 Task: Add a signature Anthony Hernandez containing With appreciation, Anthony Hernandez to email address softage.1@softage.net and add a label Tax documents
Action: Mouse moved to (327, 521)
Screenshot: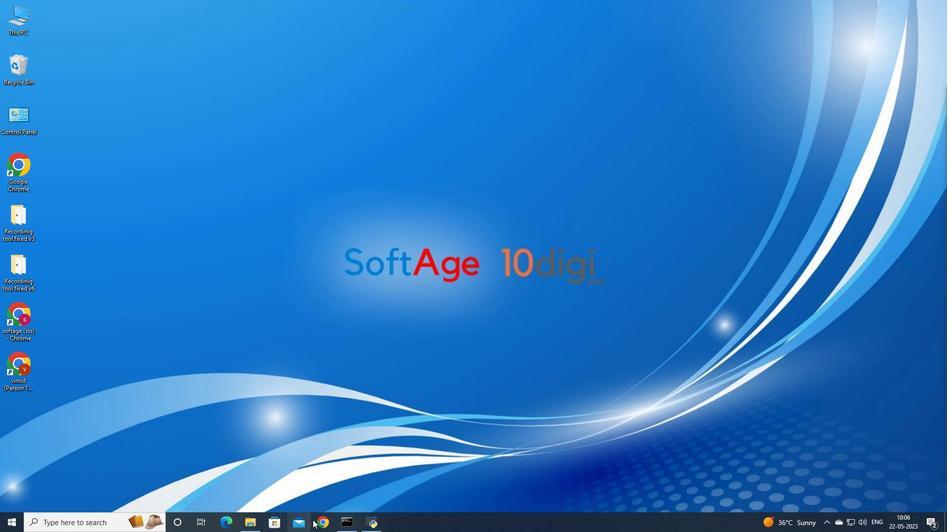 
Action: Mouse pressed left at (327, 521)
Screenshot: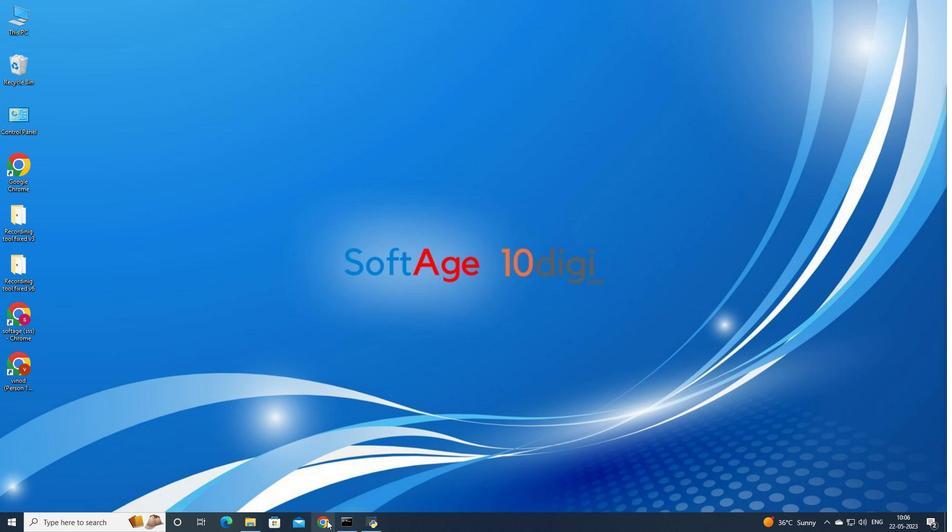 
Action: Mouse moved to (460, 290)
Screenshot: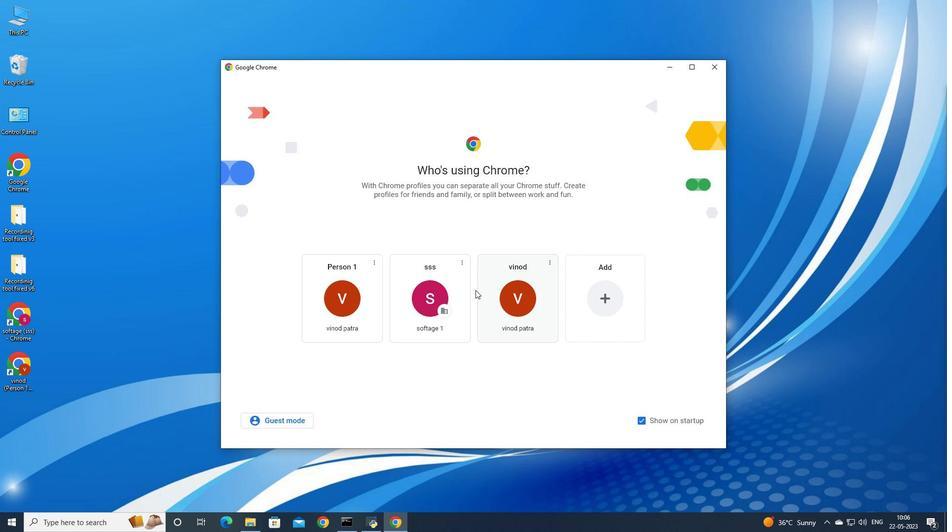 
Action: Mouse pressed left at (460, 290)
Screenshot: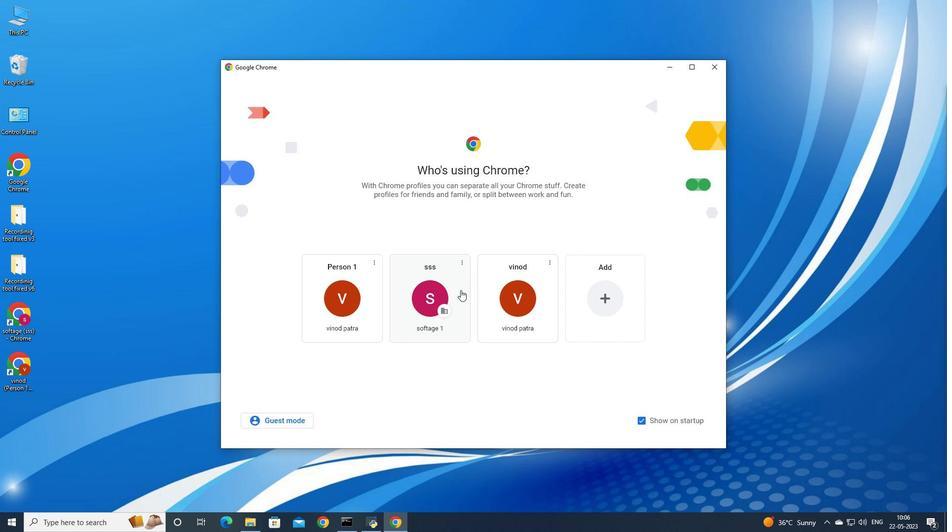 
Action: Mouse moved to (855, 50)
Screenshot: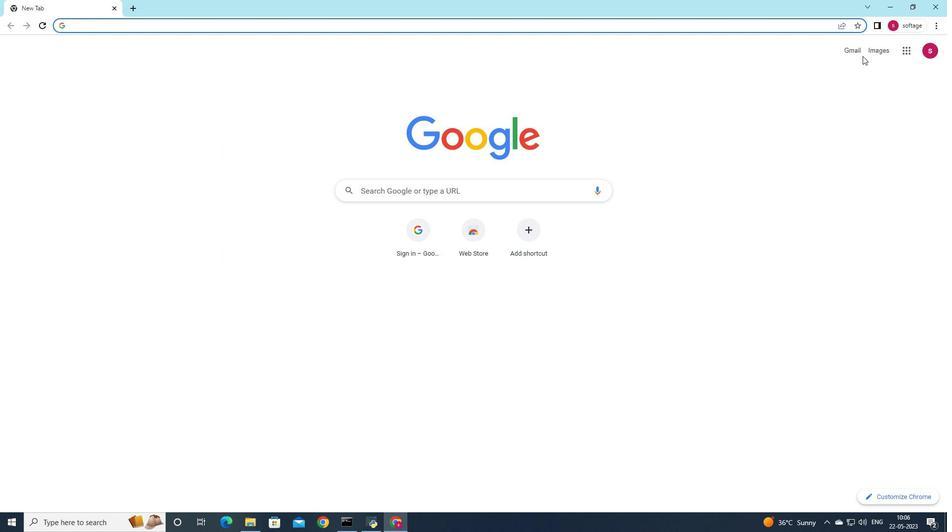 
Action: Mouse pressed left at (855, 50)
Screenshot: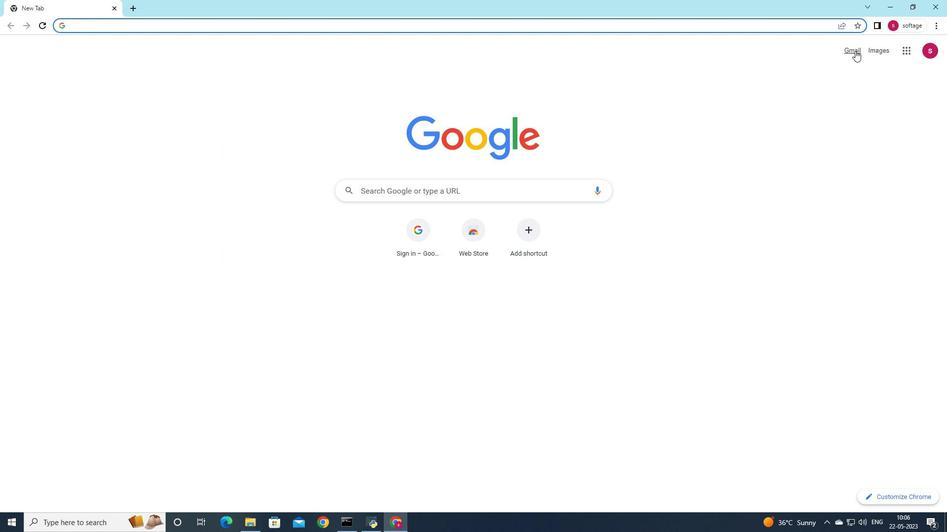 
Action: Mouse moved to (832, 68)
Screenshot: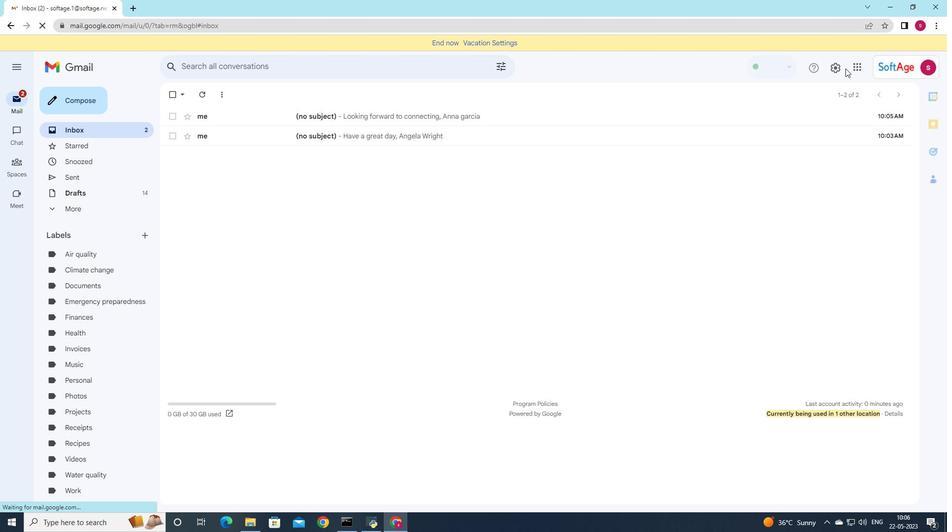 
Action: Mouse pressed left at (832, 68)
Screenshot: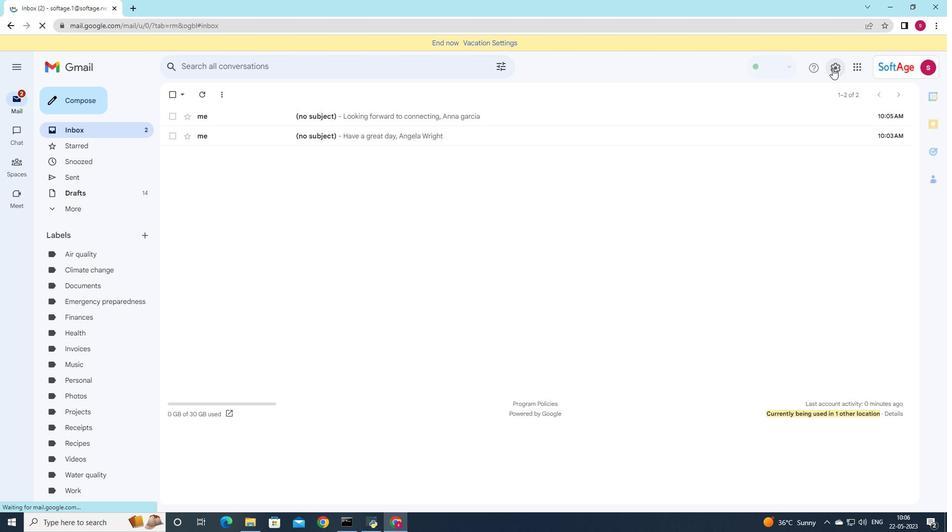 
Action: Mouse moved to (832, 70)
Screenshot: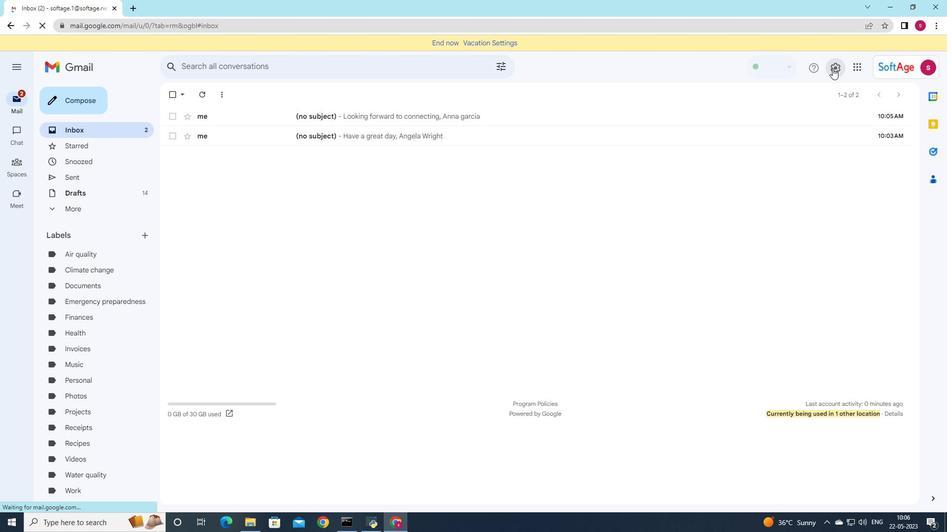 
Action: Mouse pressed left at (832, 70)
Screenshot: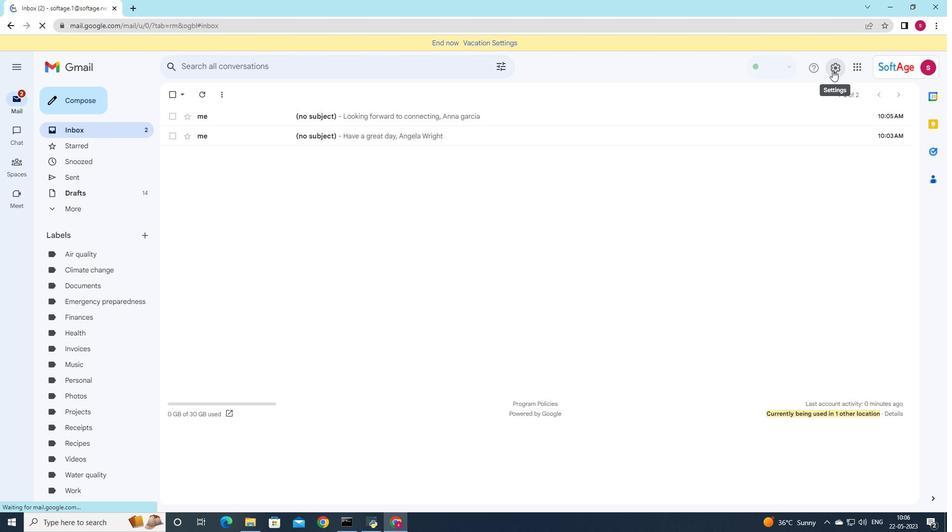 
Action: Mouse moved to (835, 74)
Screenshot: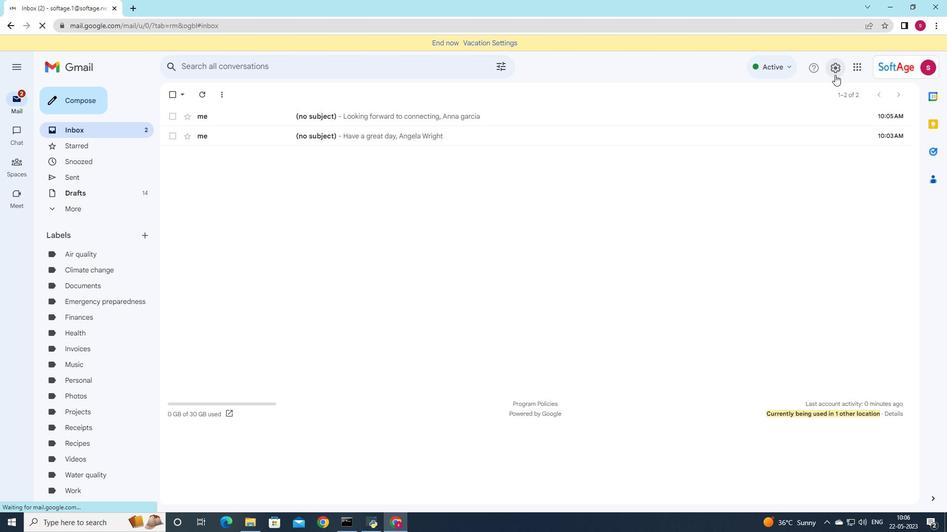 
Action: Mouse pressed left at (835, 74)
Screenshot: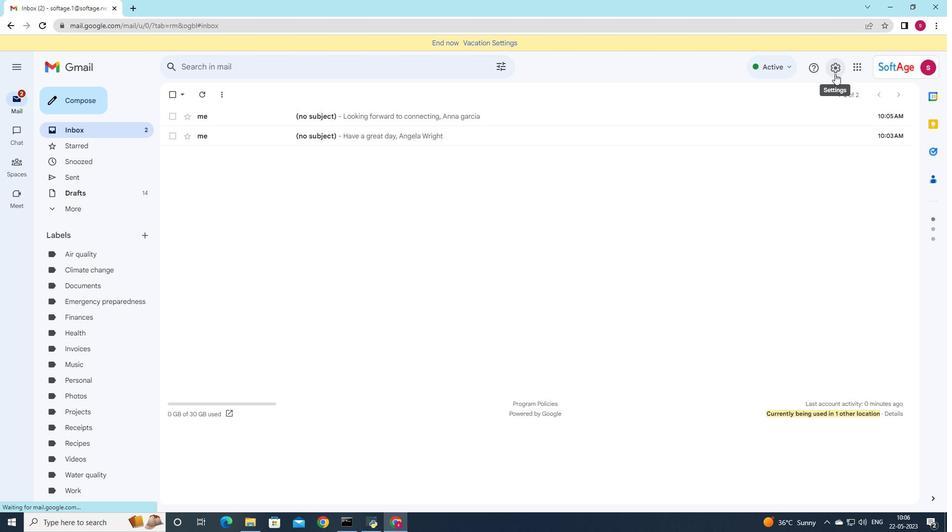 
Action: Mouse moved to (842, 114)
Screenshot: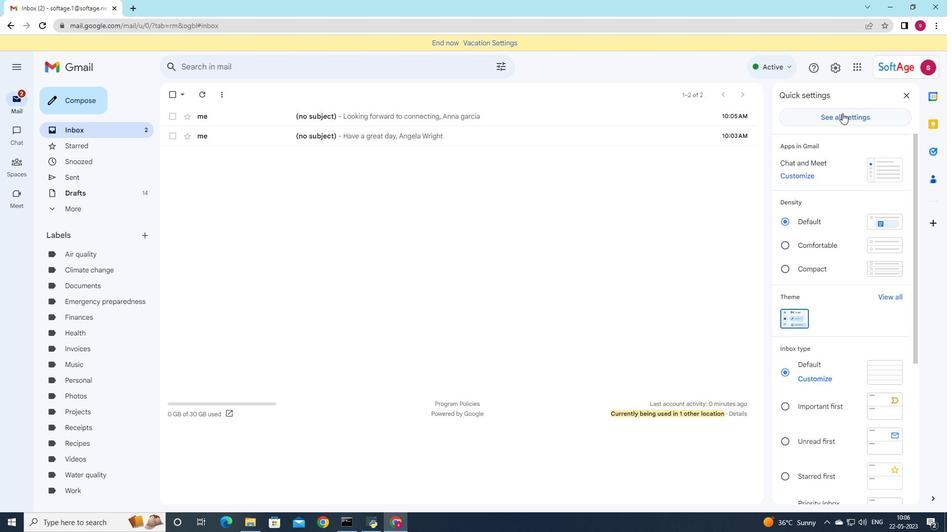 
Action: Mouse pressed left at (842, 114)
Screenshot: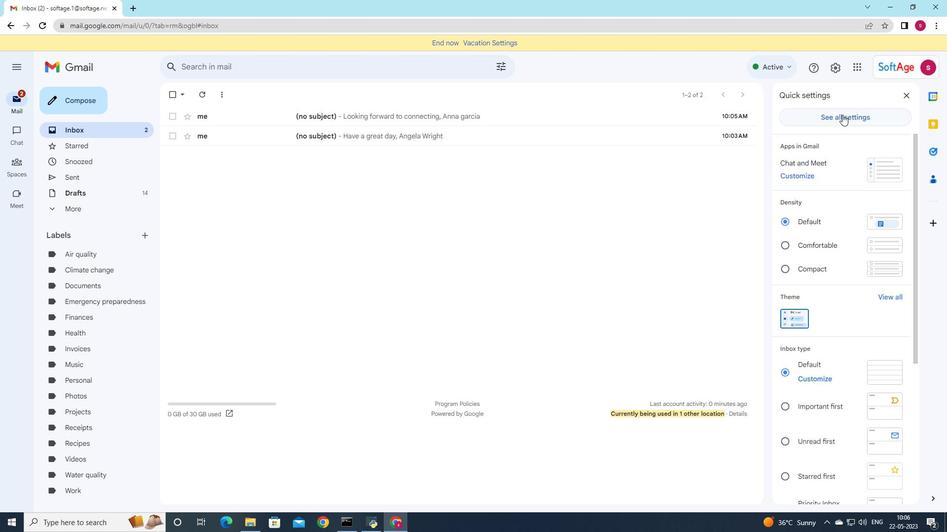 
Action: Mouse pressed left at (842, 114)
Screenshot: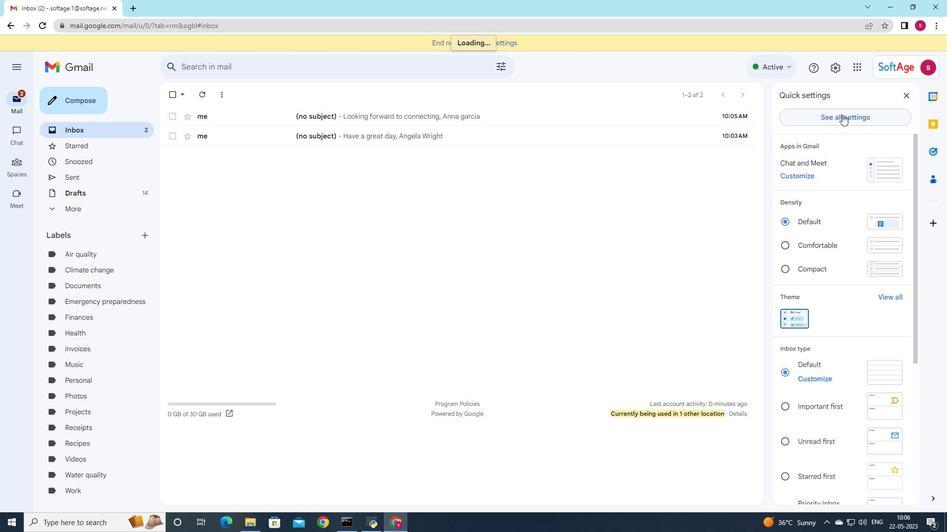 
Action: Mouse moved to (664, 293)
Screenshot: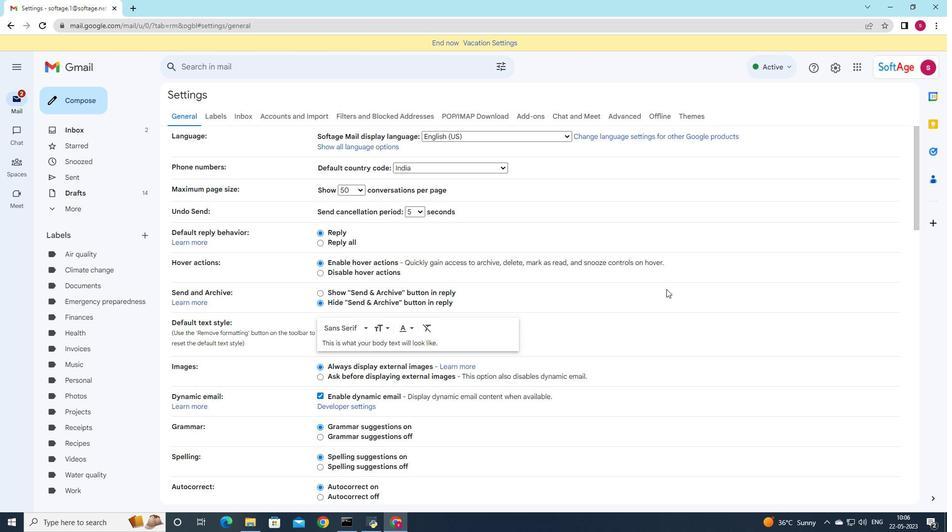 
Action: Mouse scrolled (664, 292) with delta (0, 0)
Screenshot: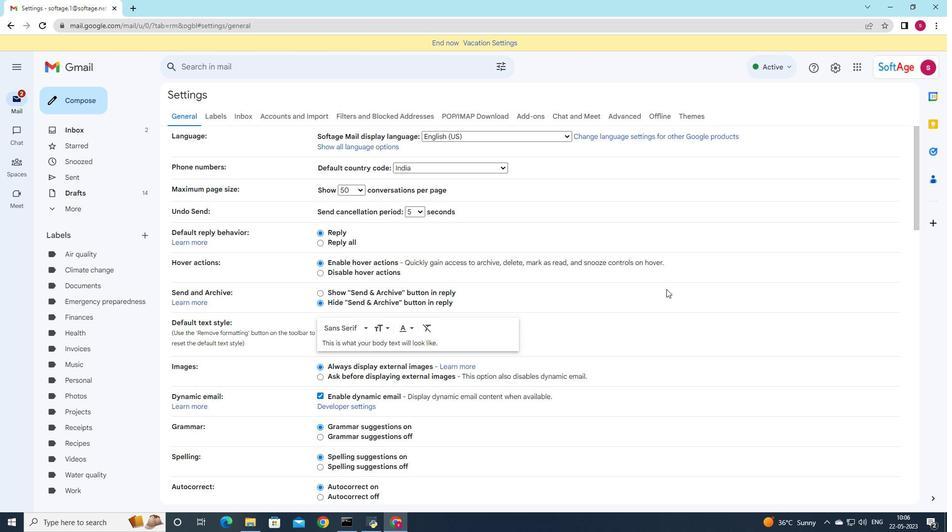 
Action: Mouse moved to (664, 293)
Screenshot: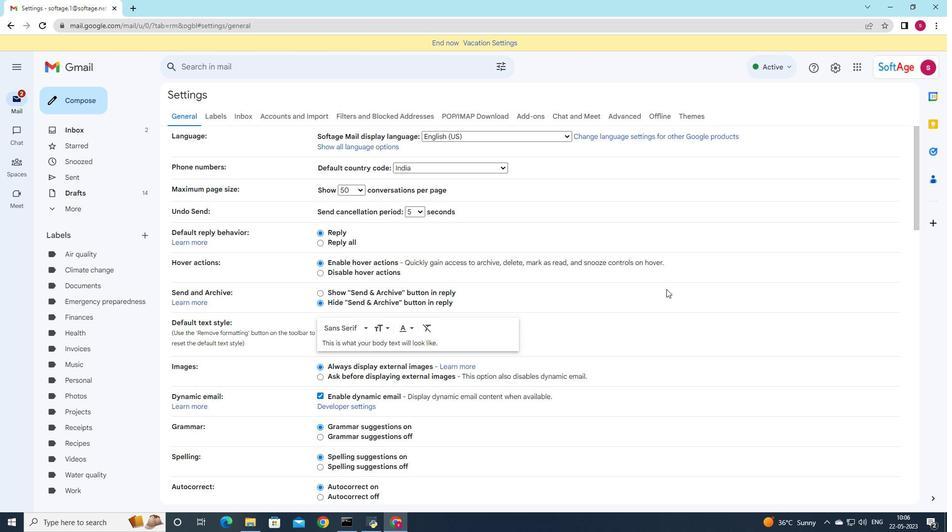 
Action: Mouse scrolled (664, 292) with delta (0, 0)
Screenshot: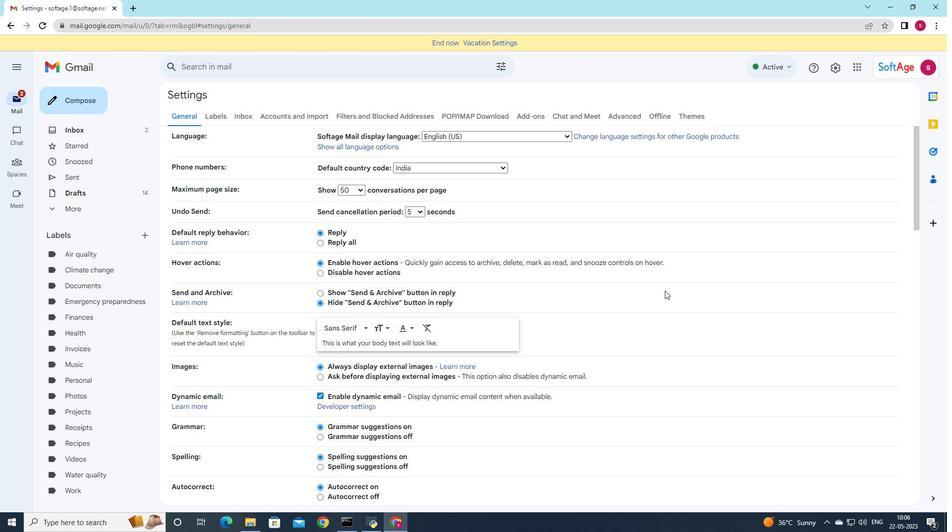 
Action: Mouse scrolled (664, 292) with delta (0, 0)
Screenshot: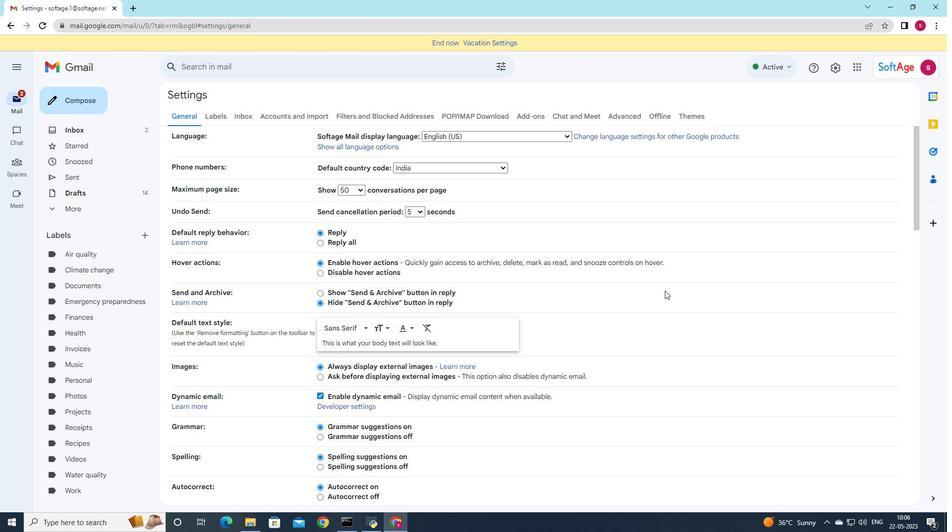 
Action: Mouse scrolled (664, 292) with delta (0, 0)
Screenshot: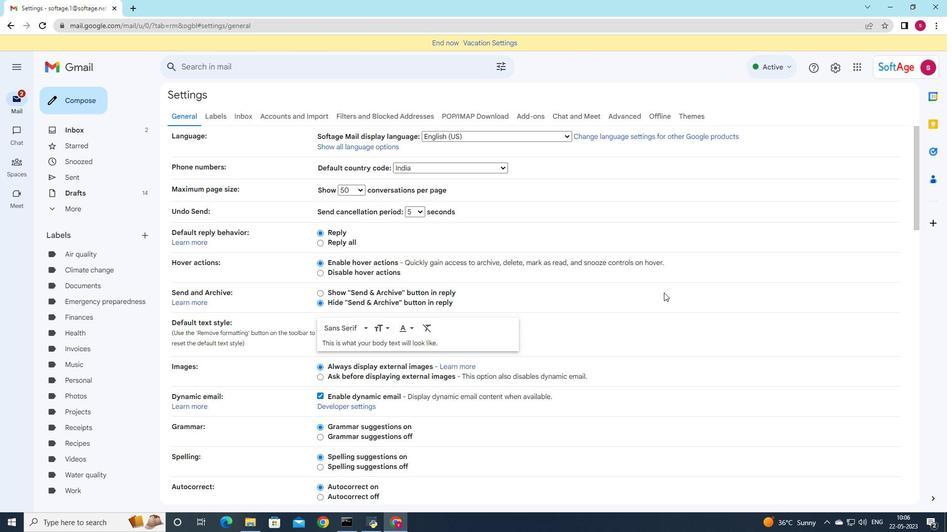 
Action: Mouse pressed middle at (664, 293)
Screenshot: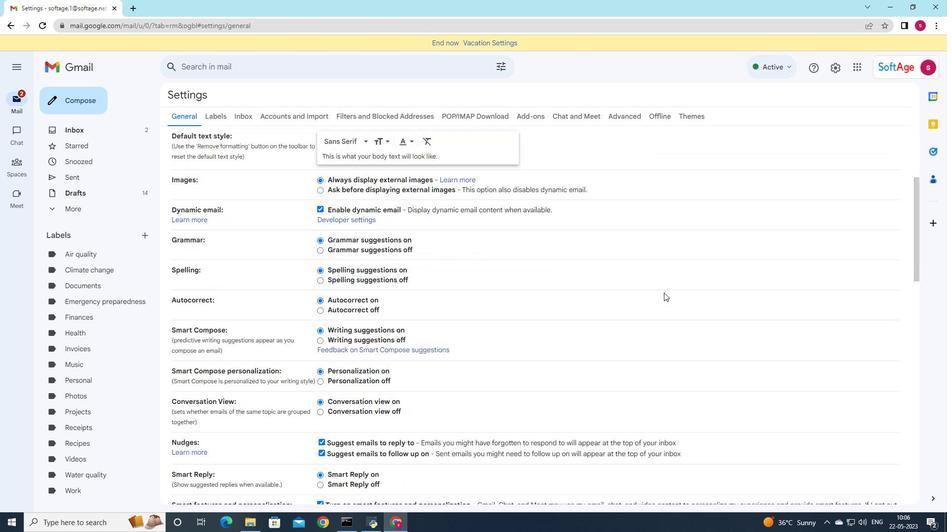 
Action: Mouse scrolled (664, 292) with delta (0, 0)
Screenshot: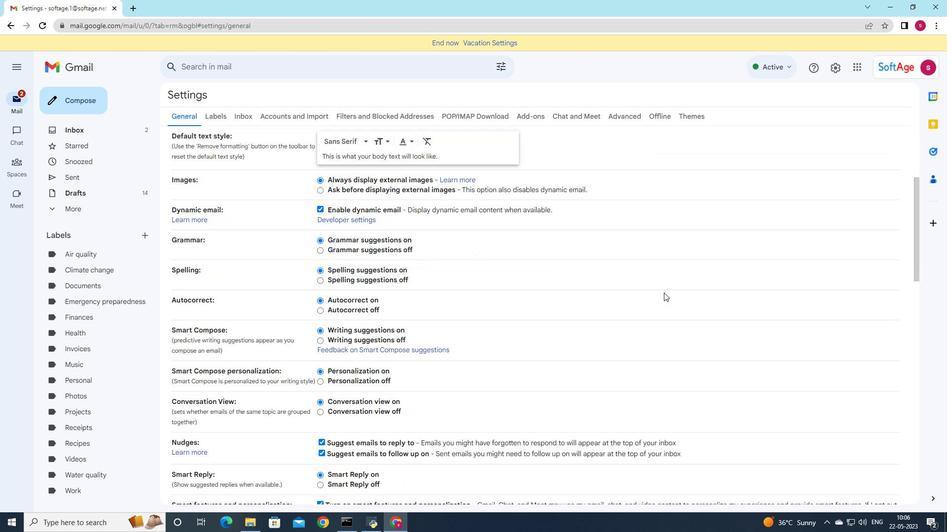 
Action: Mouse moved to (659, 297)
Screenshot: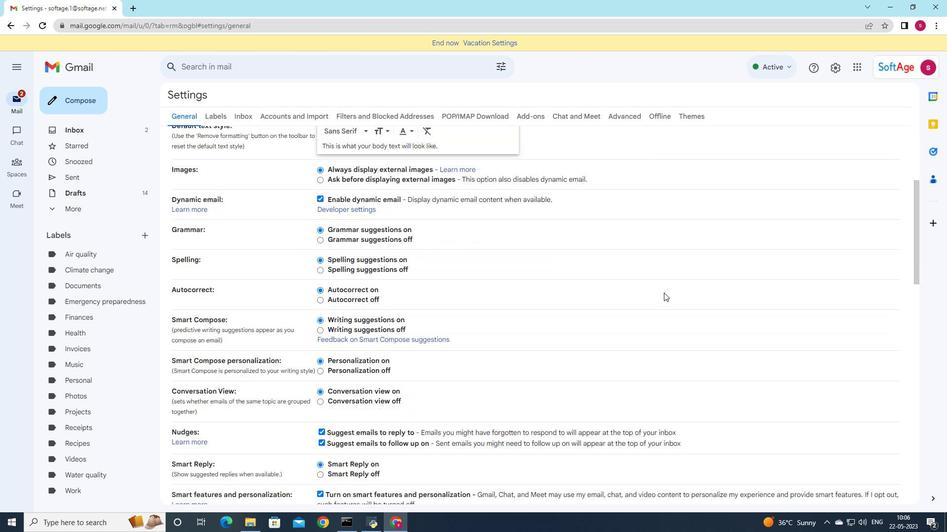 
Action: Mouse scrolled (659, 296) with delta (0, 0)
Screenshot: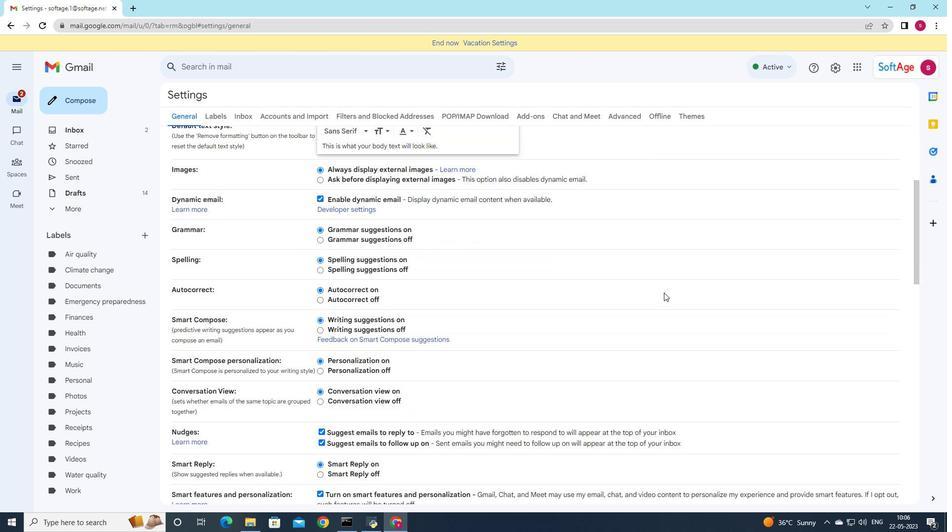 
Action: Mouse moved to (639, 315)
Screenshot: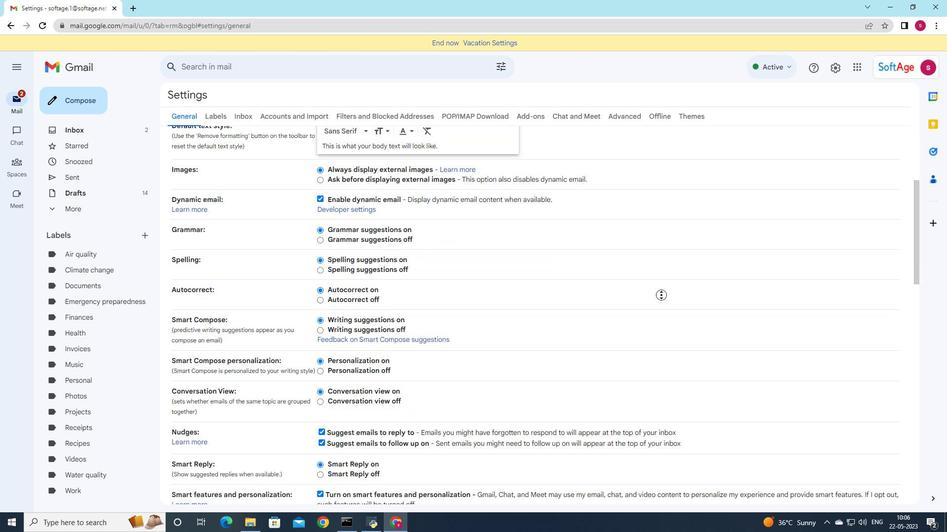 
Action: Mouse scrolled (656, 299) with delta (0, 0)
Screenshot: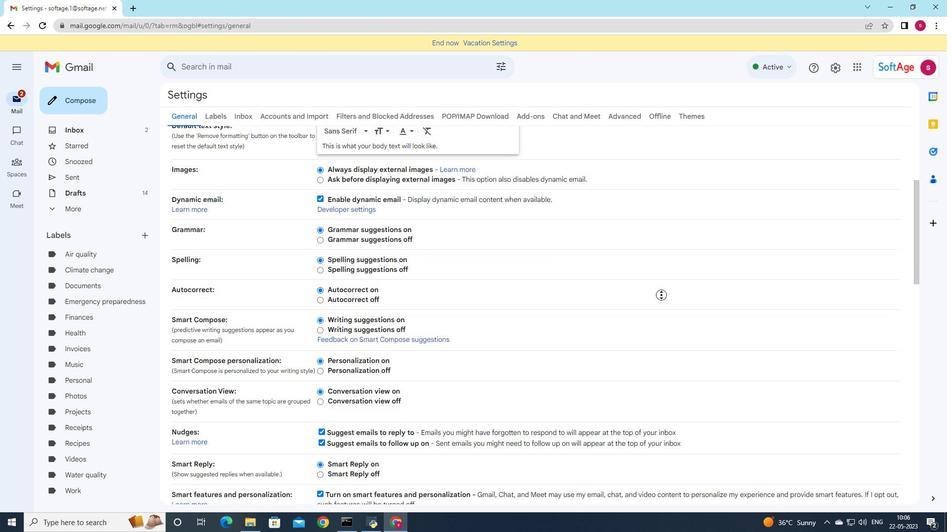 
Action: Mouse moved to (637, 316)
Screenshot: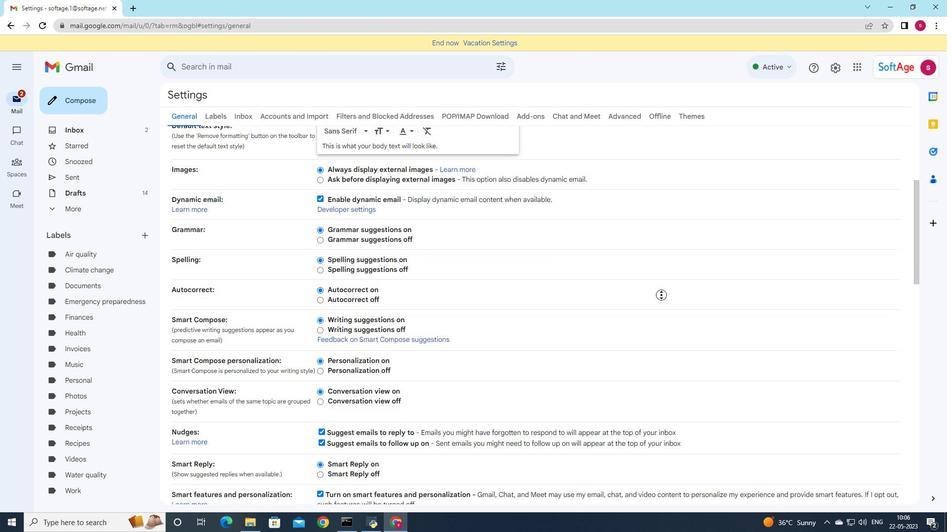 
Action: Mouse scrolled (644, 312) with delta (0, 0)
Screenshot: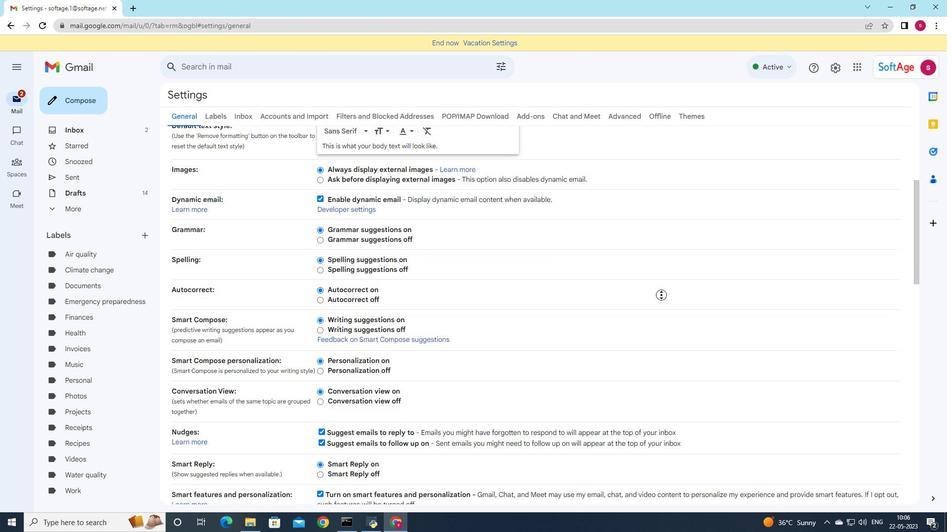 
Action: Mouse moved to (386, 236)
Screenshot: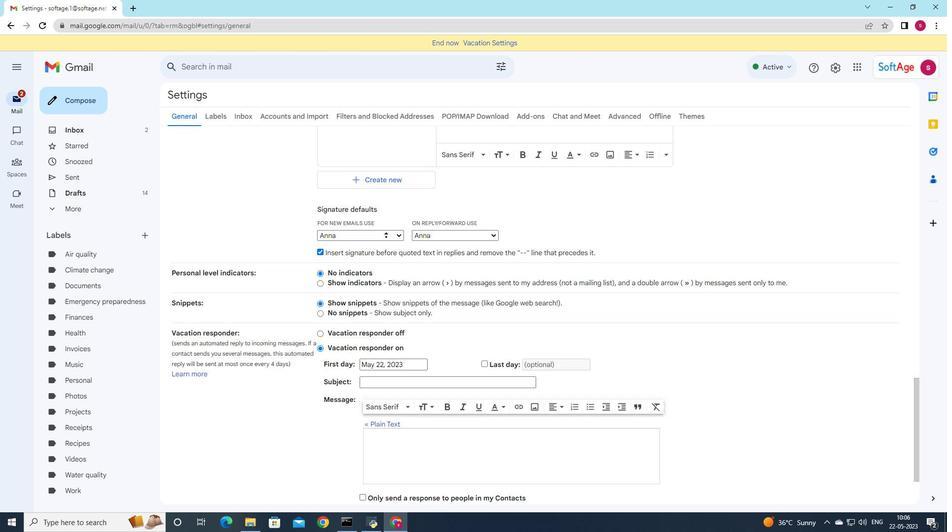 
Action: Mouse scrolled (386, 236) with delta (0, 0)
Screenshot: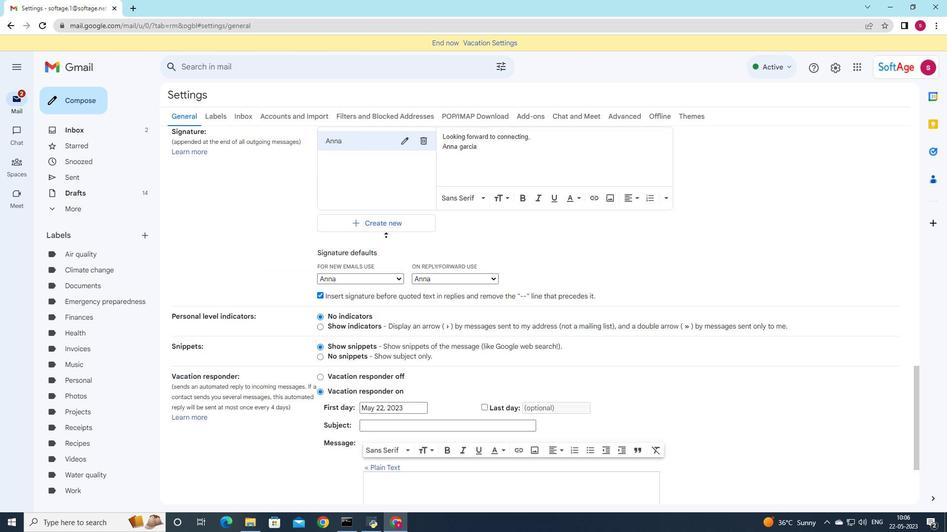 
Action: Mouse moved to (382, 254)
Screenshot: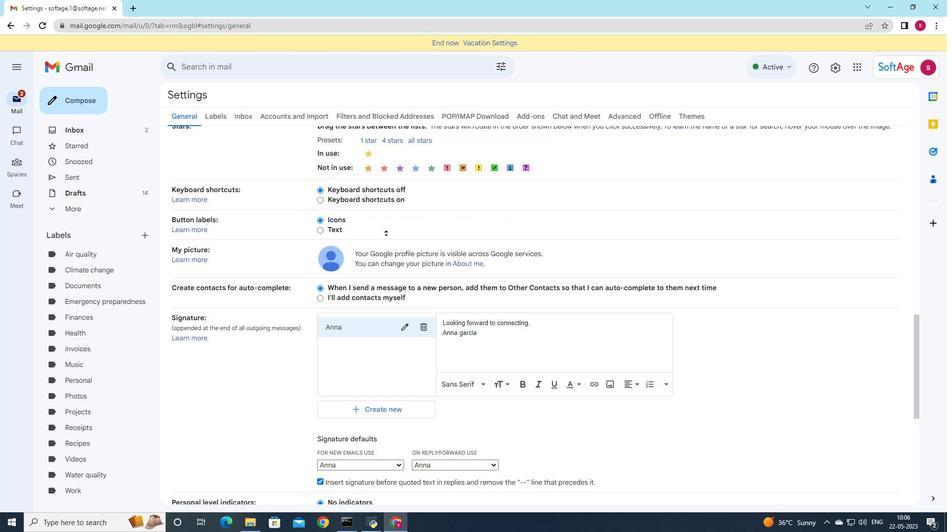 
Action: Mouse scrolled (382, 253) with delta (0, 0)
Screenshot: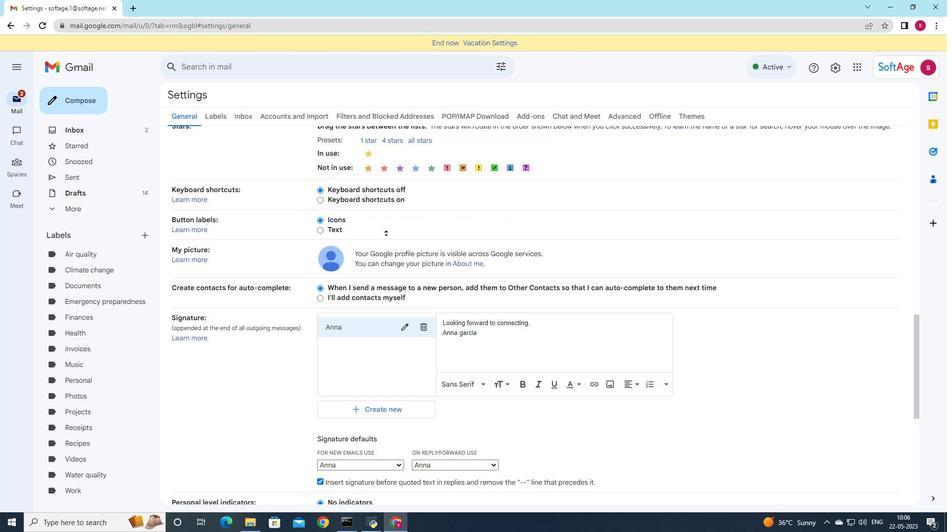 
Action: Mouse moved to (383, 268)
Screenshot: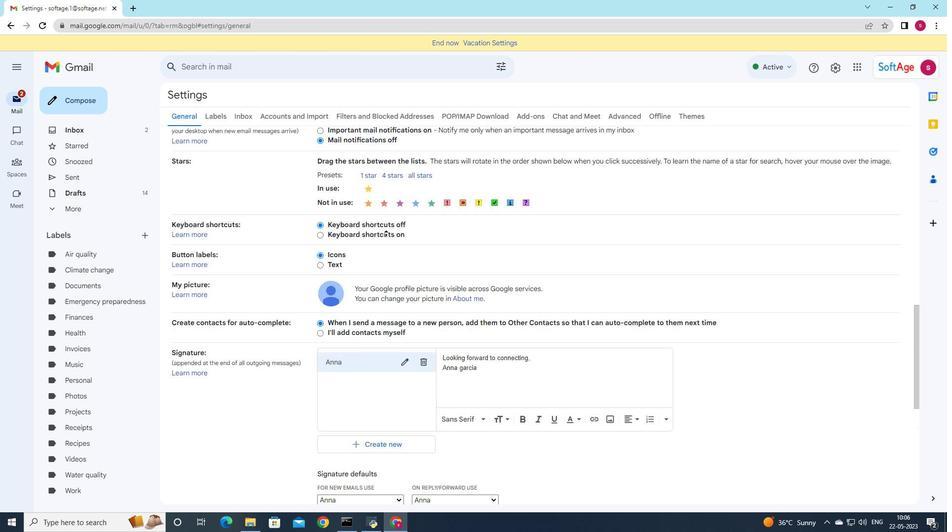 
Action: Mouse scrolled (383, 268) with delta (0, 0)
Screenshot: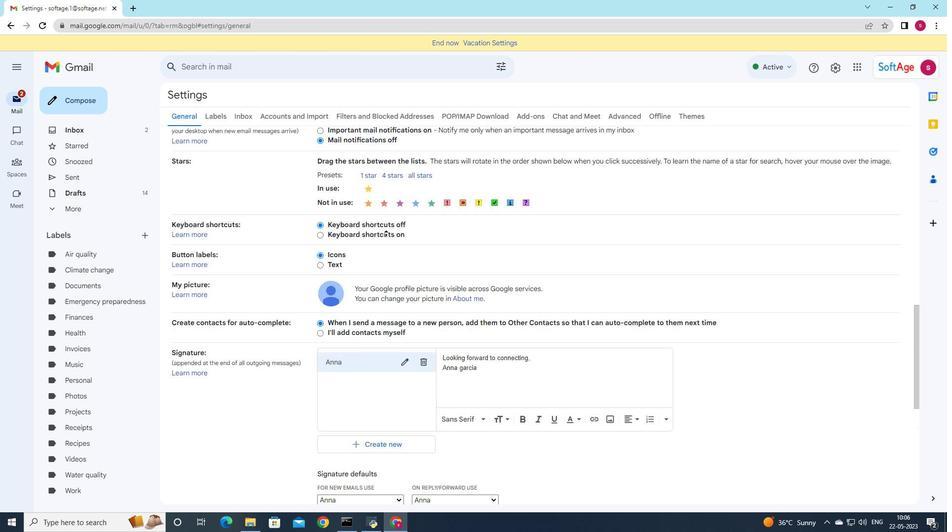 
Action: Mouse moved to (383, 272)
Screenshot: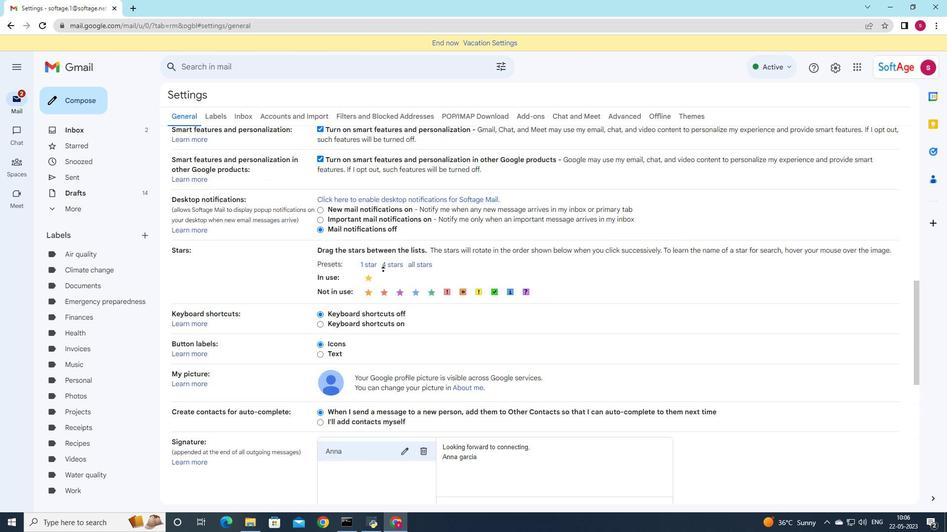 
Action: Mouse scrolled (383, 272) with delta (0, 0)
Screenshot: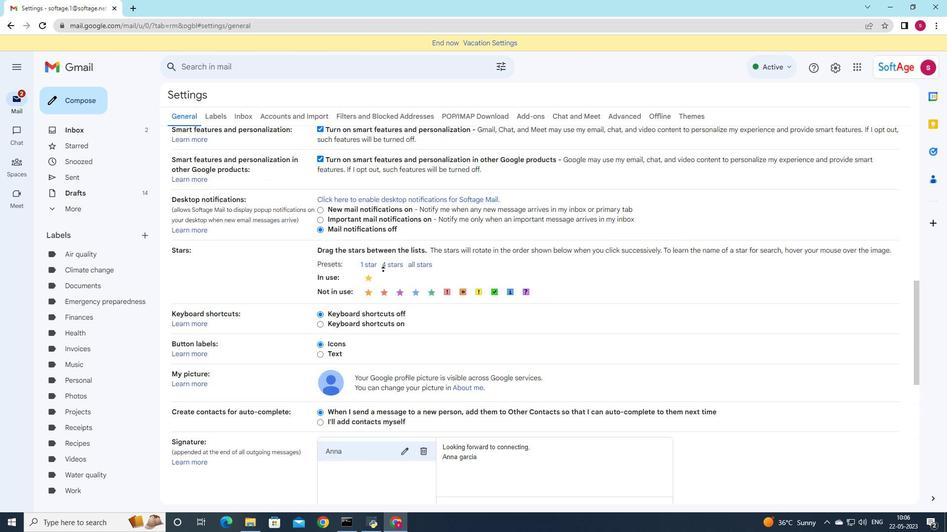 
Action: Mouse scrolled (383, 272) with delta (0, 0)
Screenshot: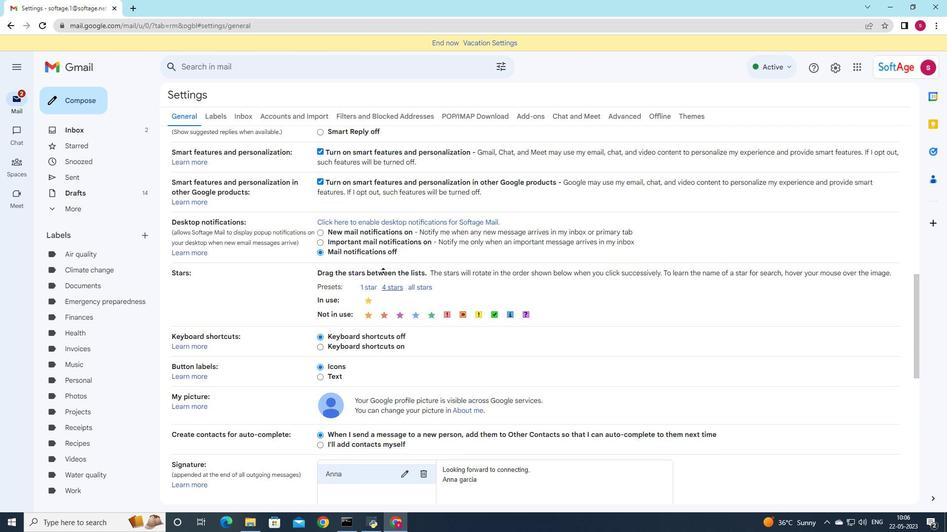 
Action: Mouse scrolled (383, 272) with delta (0, 0)
Screenshot: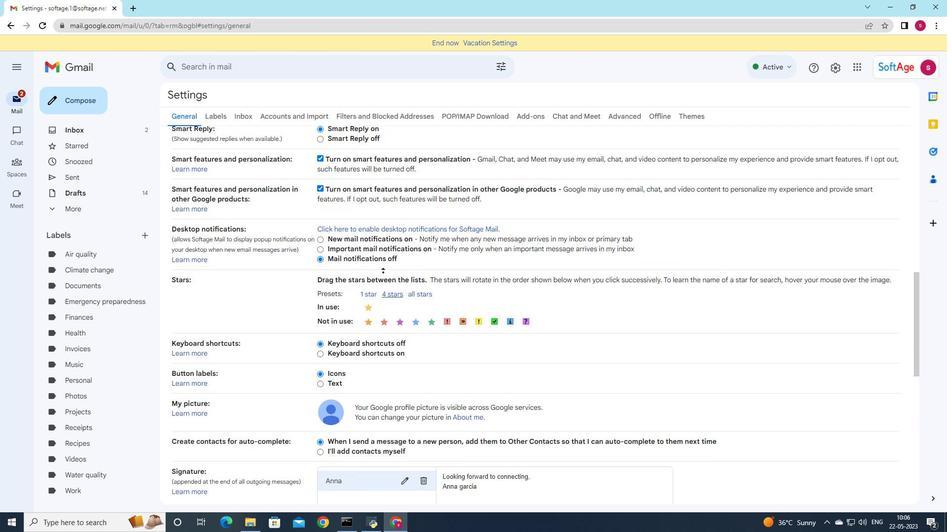 
Action: Mouse scrolled (383, 272) with delta (0, 0)
Screenshot: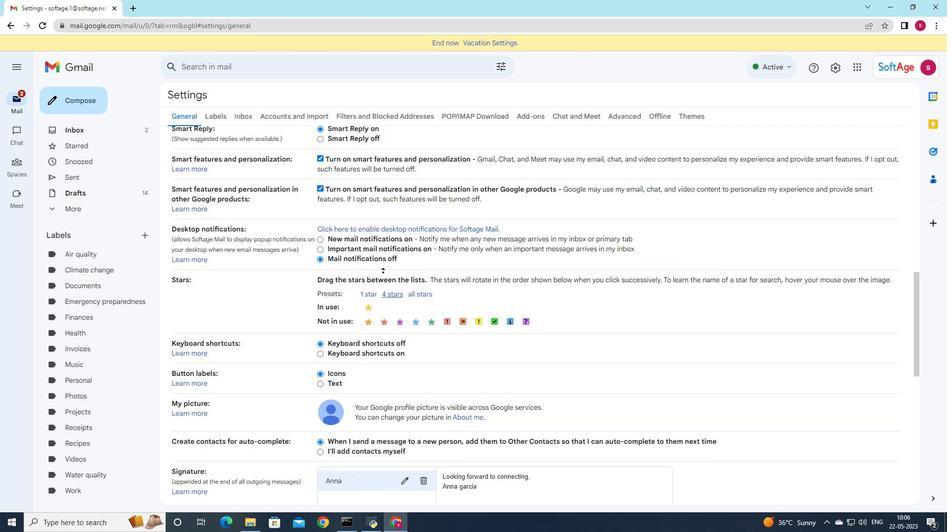 
Action: Mouse moved to (811, 346)
Screenshot: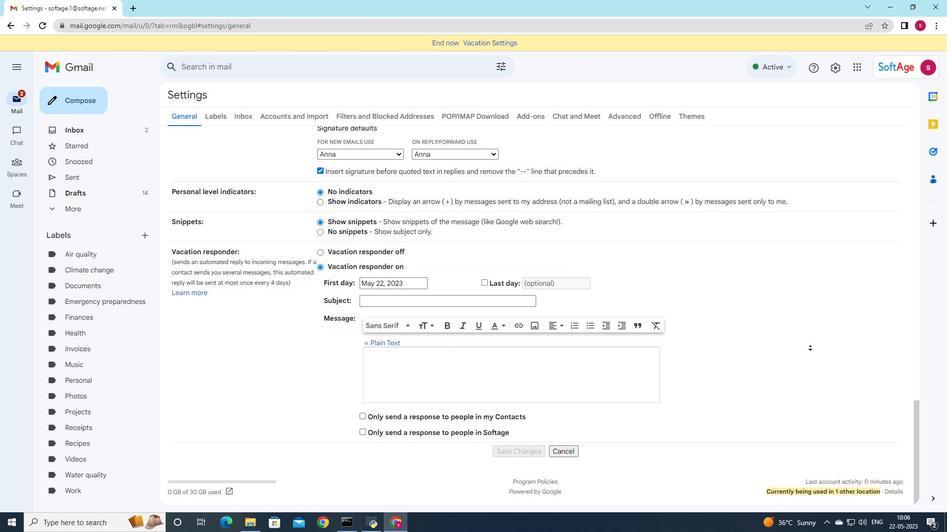 
Action: Mouse pressed left at (811, 346)
Screenshot: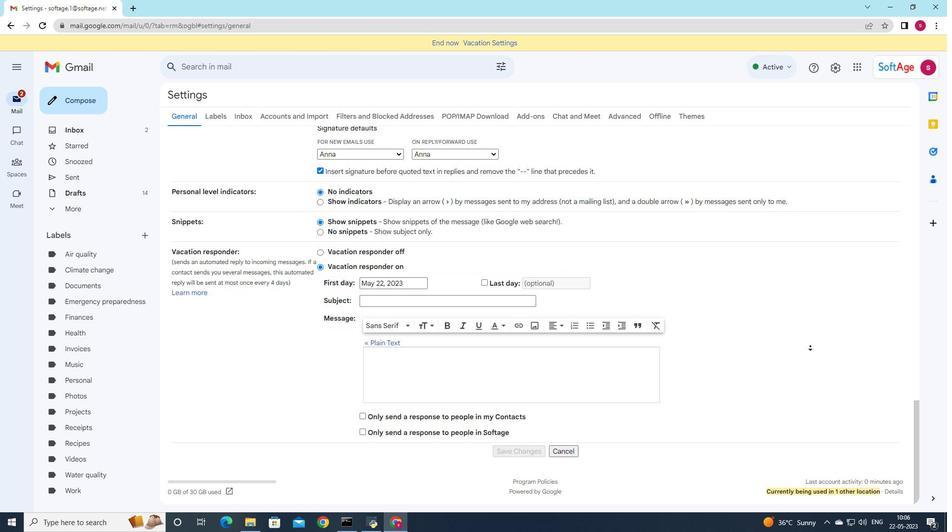 
Action: Mouse moved to (481, 279)
Screenshot: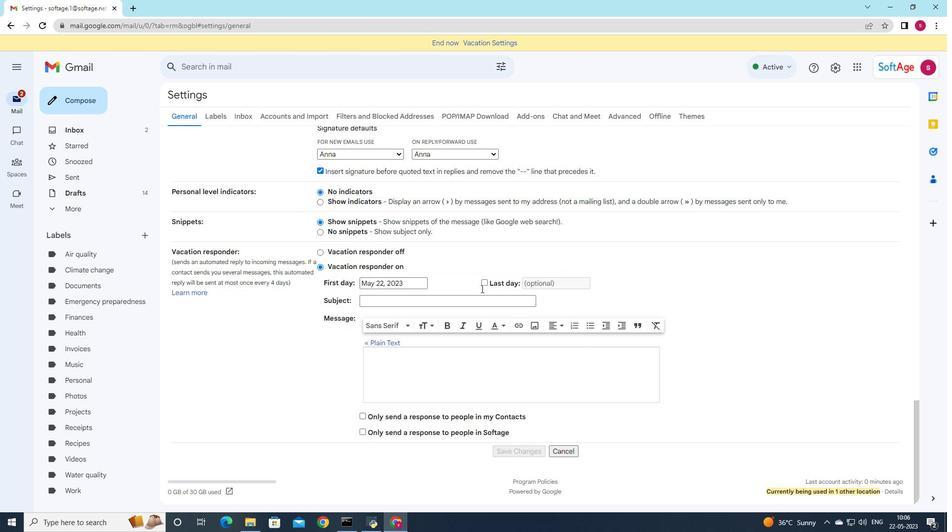 
Action: Mouse scrolled (481, 279) with delta (0, 0)
Screenshot: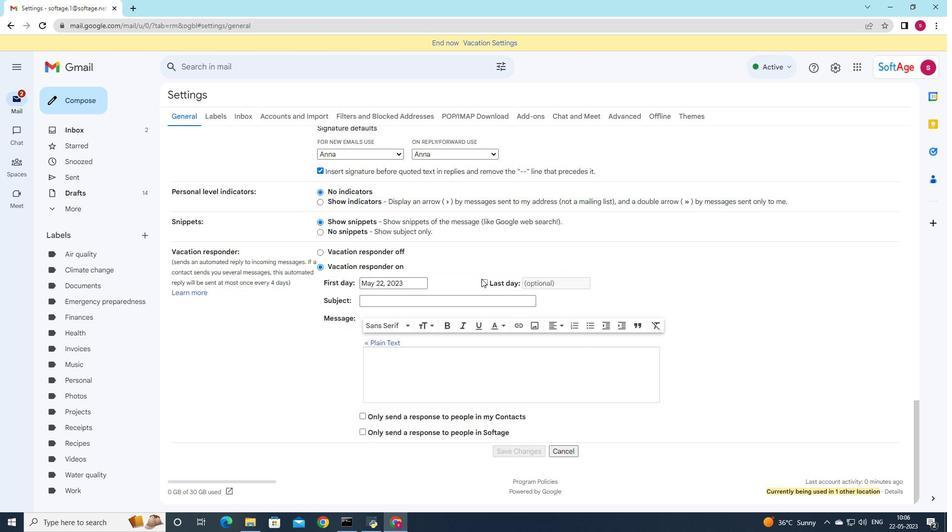
Action: Mouse scrolled (481, 279) with delta (0, 0)
Screenshot: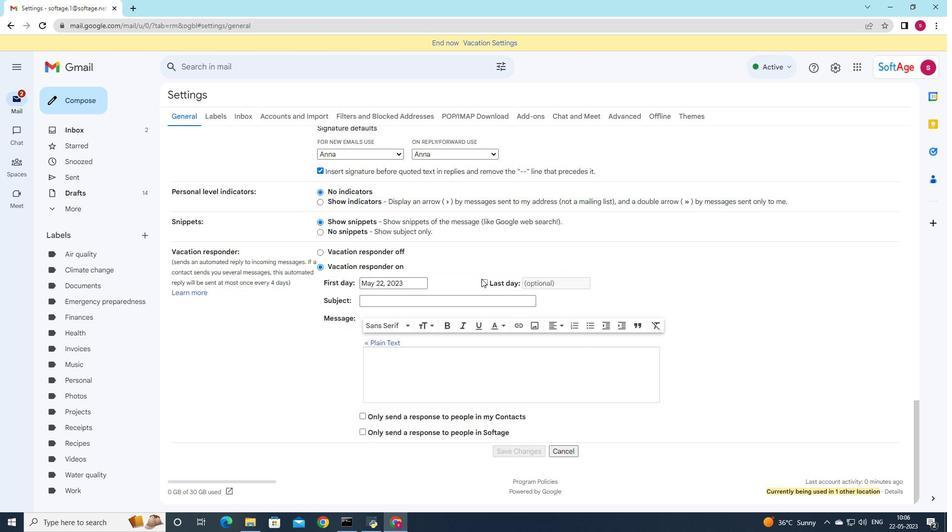 
Action: Mouse scrolled (481, 279) with delta (0, 0)
Screenshot: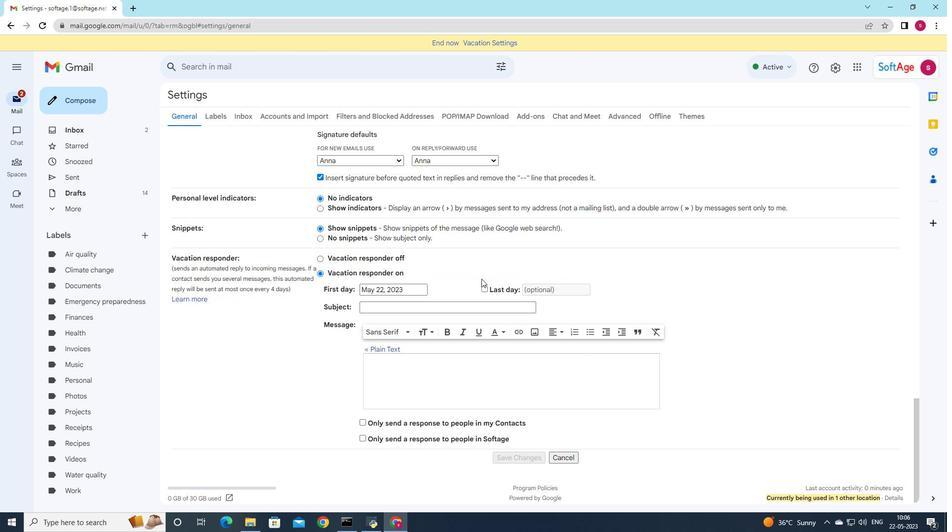 
Action: Mouse moved to (427, 159)
Screenshot: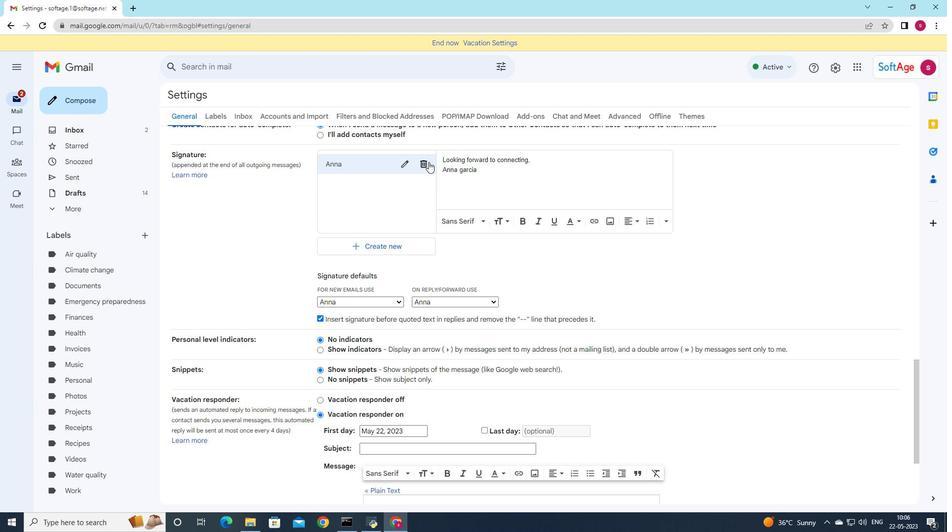 
Action: Mouse pressed left at (427, 159)
Screenshot: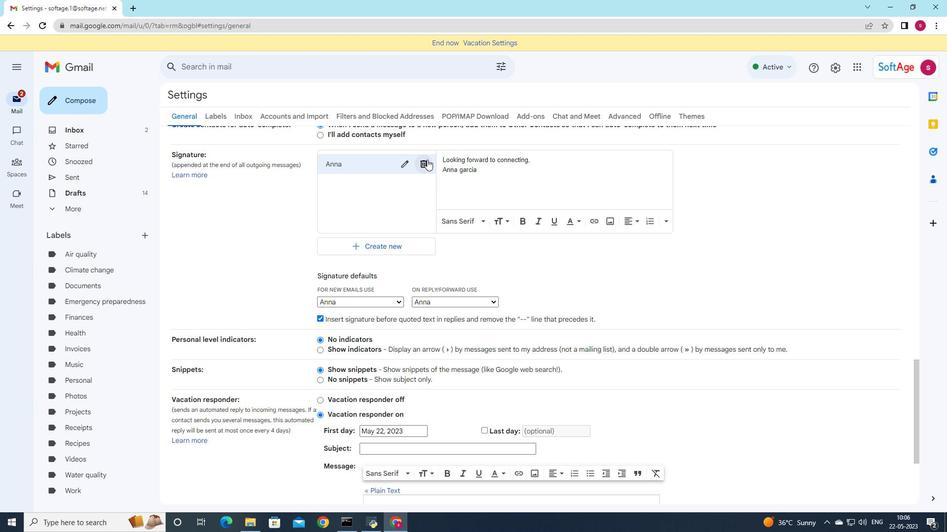 
Action: Mouse moved to (548, 289)
Screenshot: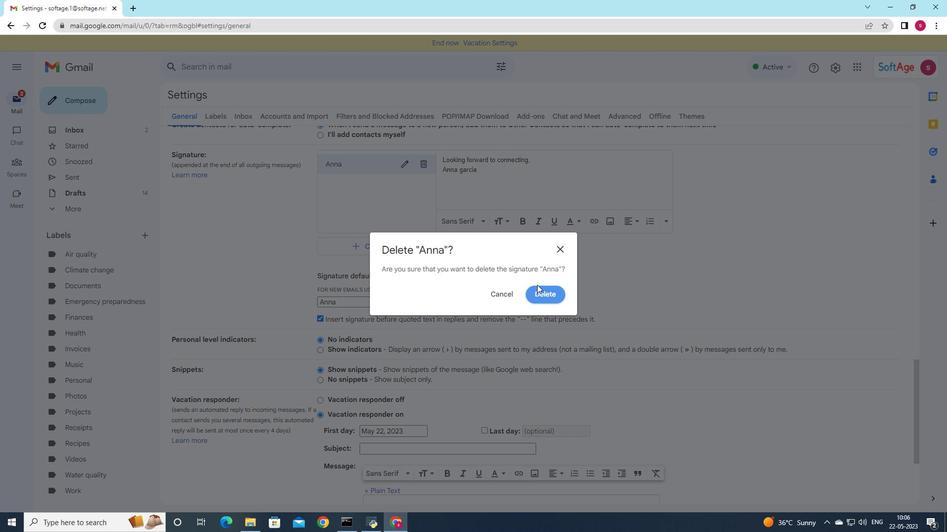 
Action: Mouse pressed left at (548, 289)
Screenshot: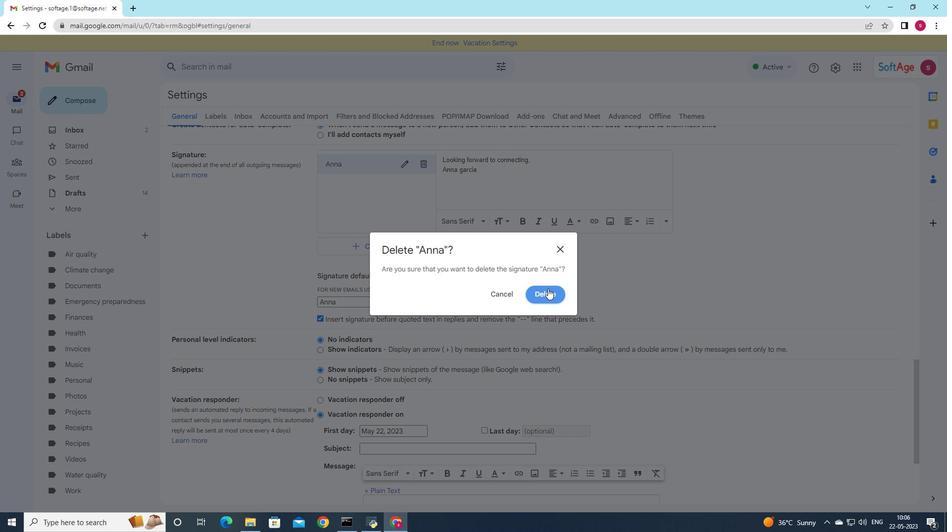 
Action: Mouse moved to (370, 173)
Screenshot: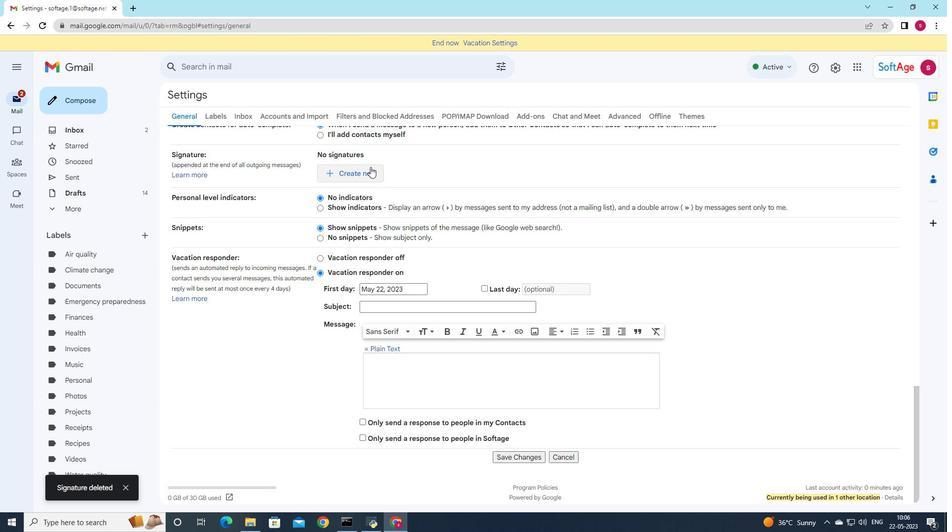 
Action: Mouse pressed left at (370, 173)
Screenshot: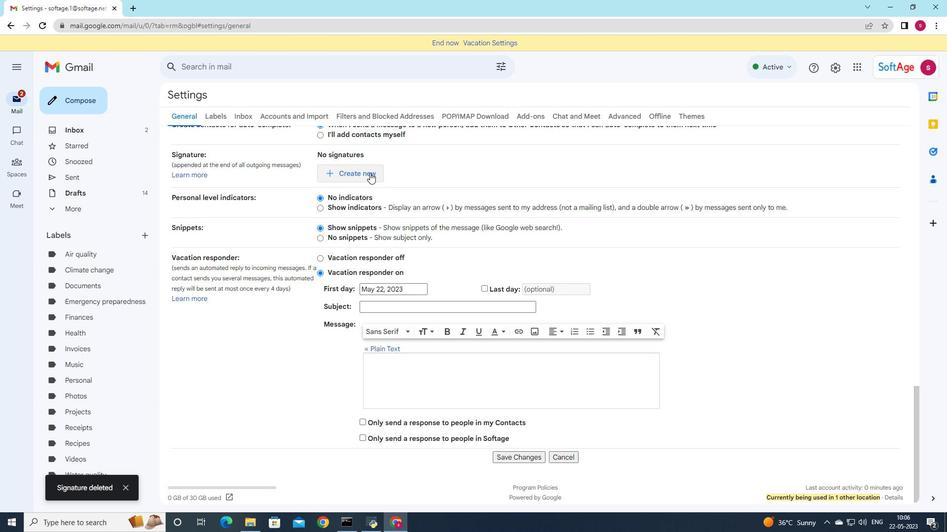 
Action: Mouse moved to (619, 279)
Screenshot: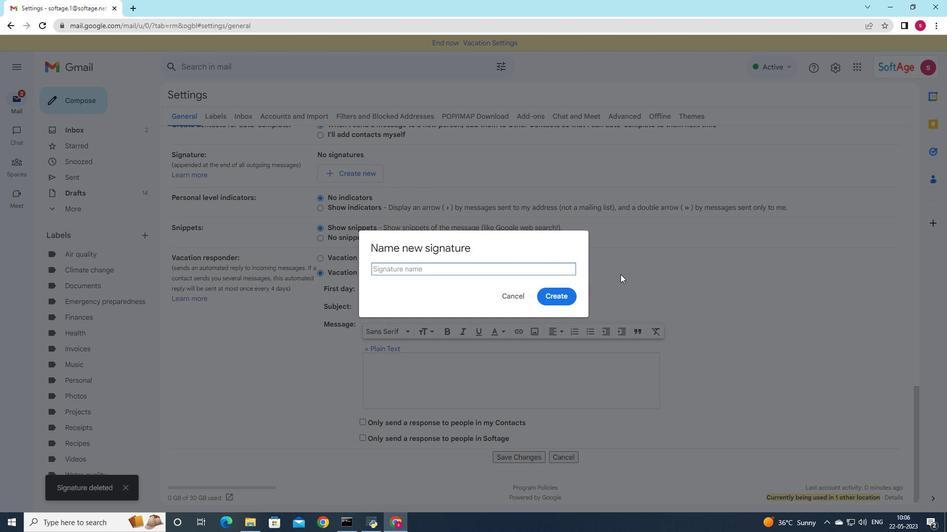 
Action: Key pressed <Key.shift>anthony
Screenshot: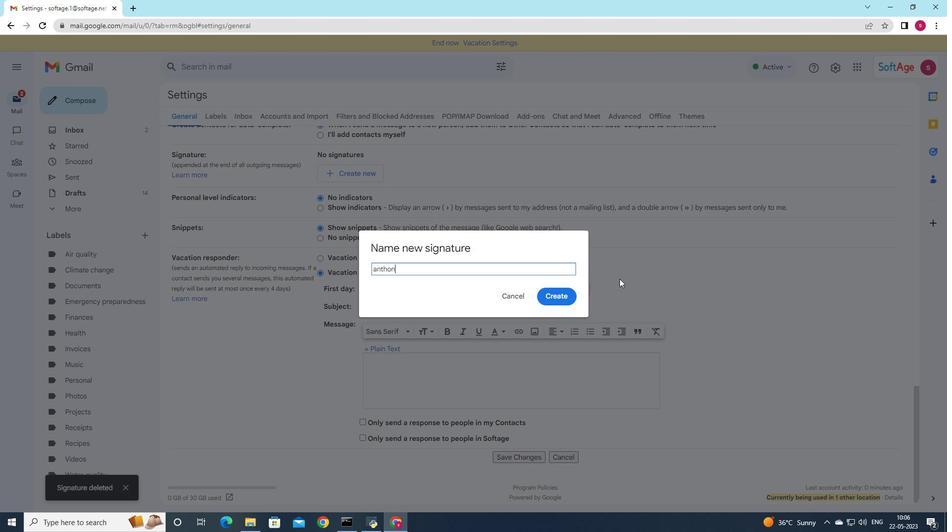 
Action: Mouse moved to (376, 270)
Screenshot: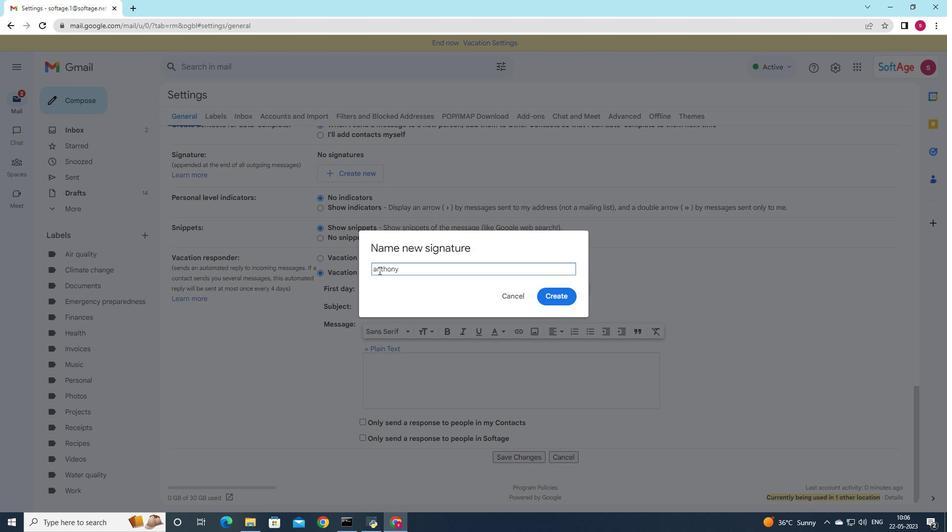 
Action: Mouse pressed left at (376, 270)
Screenshot: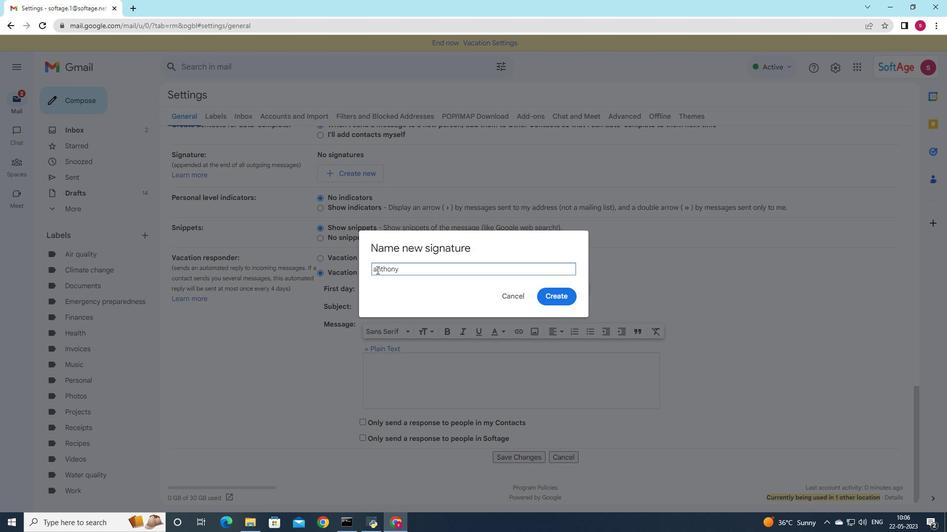 
Action: Key pressed <Key.backspace><Key.shift>A
Screenshot: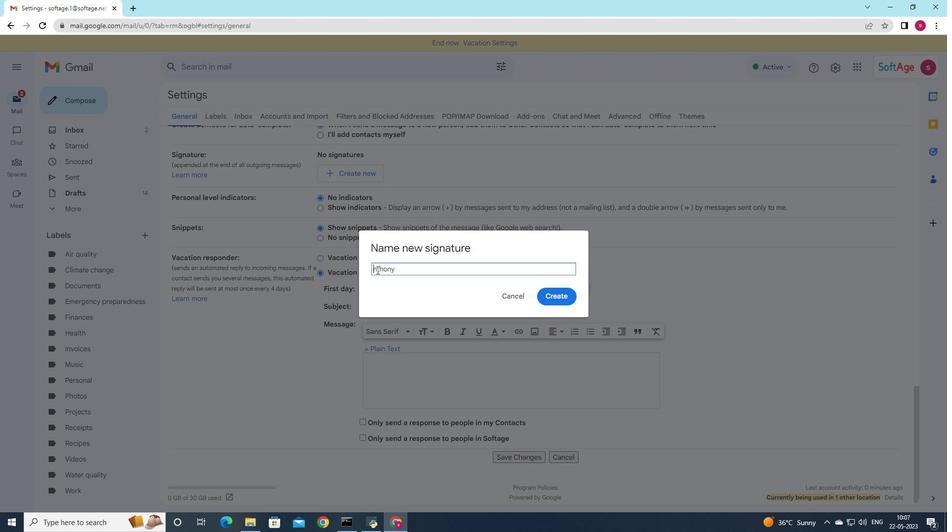 
Action: Mouse moved to (567, 297)
Screenshot: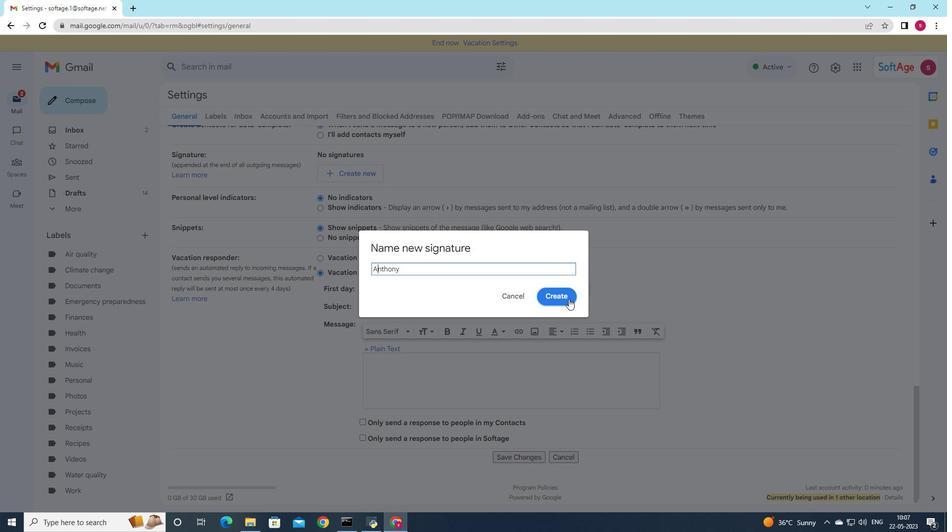 
Action: Mouse pressed left at (567, 297)
Screenshot: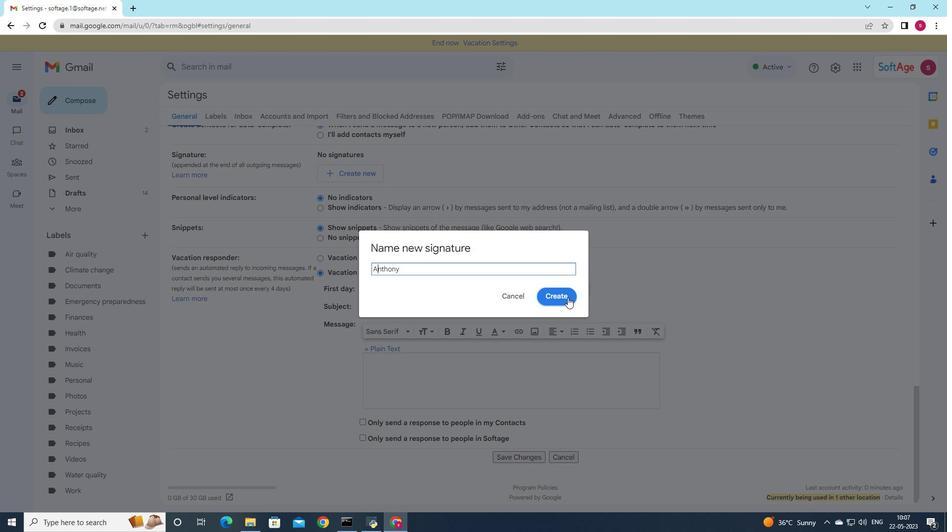 
Action: Mouse moved to (543, 186)
Screenshot: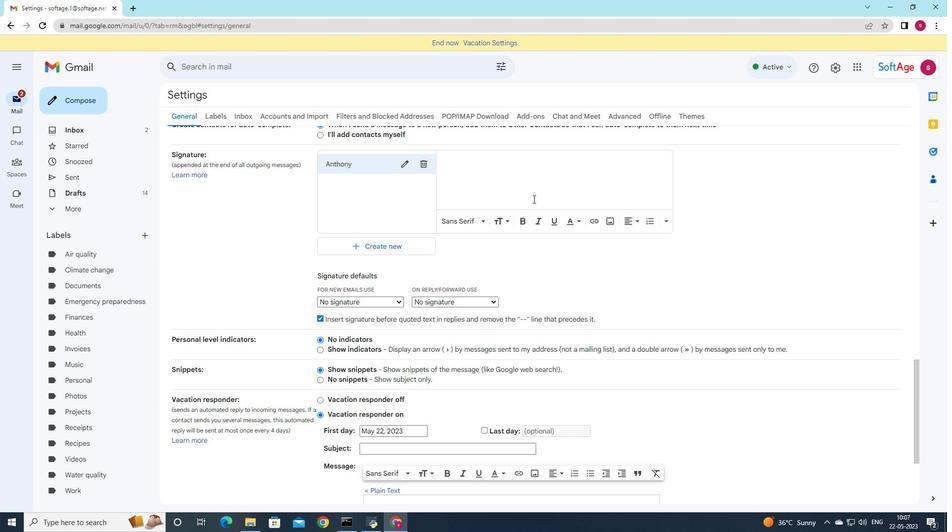 
Action: Mouse pressed left at (543, 186)
Screenshot: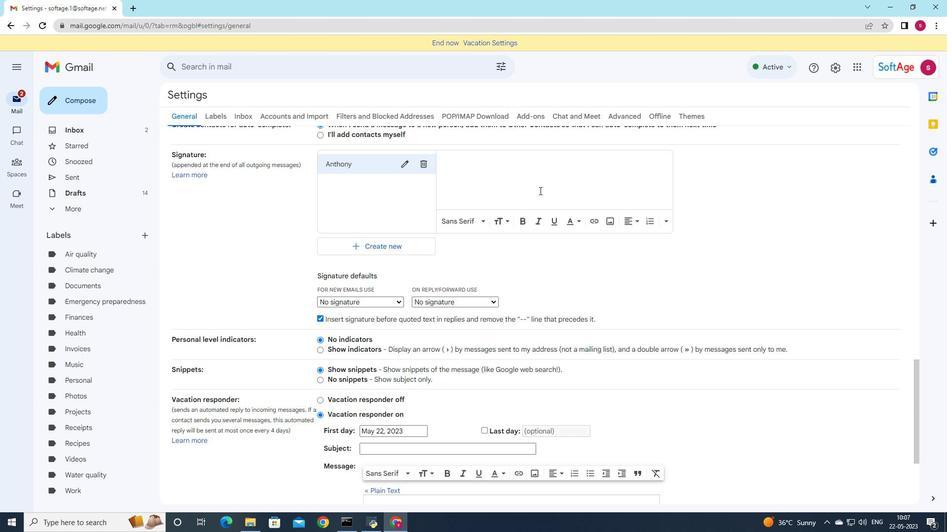 
Action: Key pressed <Key.shift>With<Key.space><Key.shift>Apper<Key.backspace><Key.backspace>reciation,<Key.enter><Key.shift>Anthony<Key.space><Key.shift><Key.shift><Key.shift><Key.shift><Key.shift><Key.shift><Key.shift>Hernandez
Screenshot: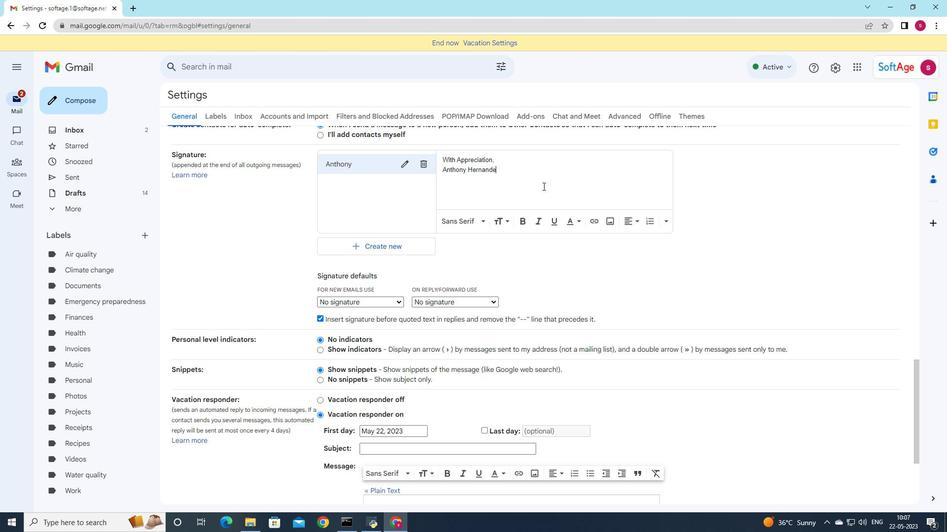 
Action: Mouse moved to (456, 236)
Screenshot: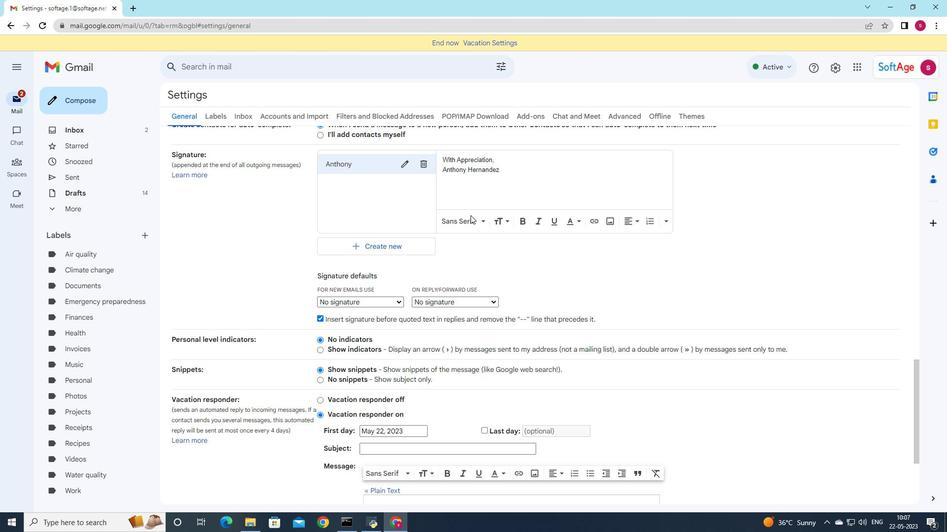 
Action: Mouse scrolled (470, 215) with delta (0, 0)
Screenshot: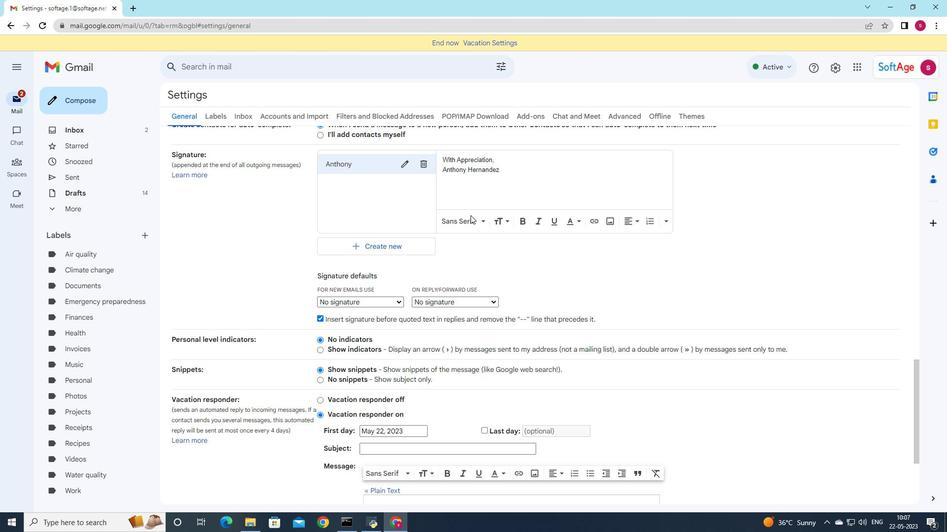 
Action: Mouse moved to (390, 294)
Screenshot: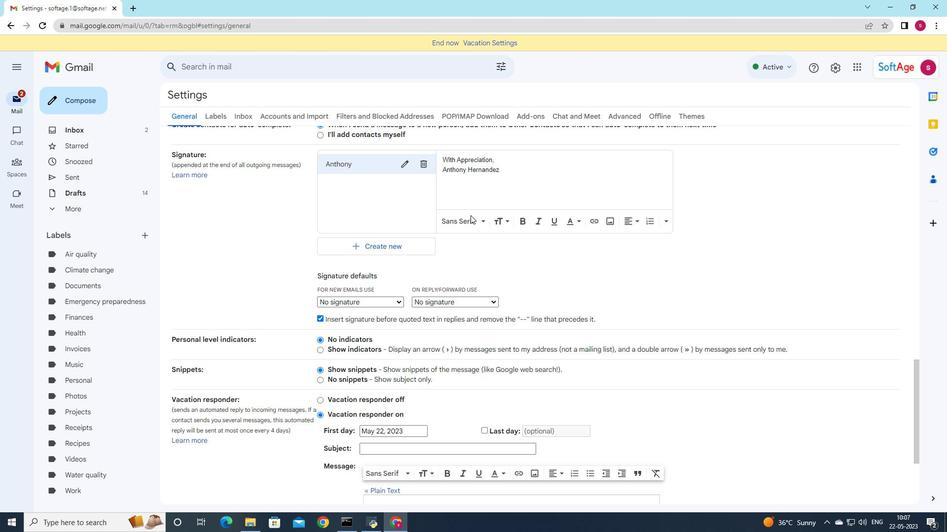 
Action: Mouse scrolled (469, 224) with delta (0, 0)
Screenshot: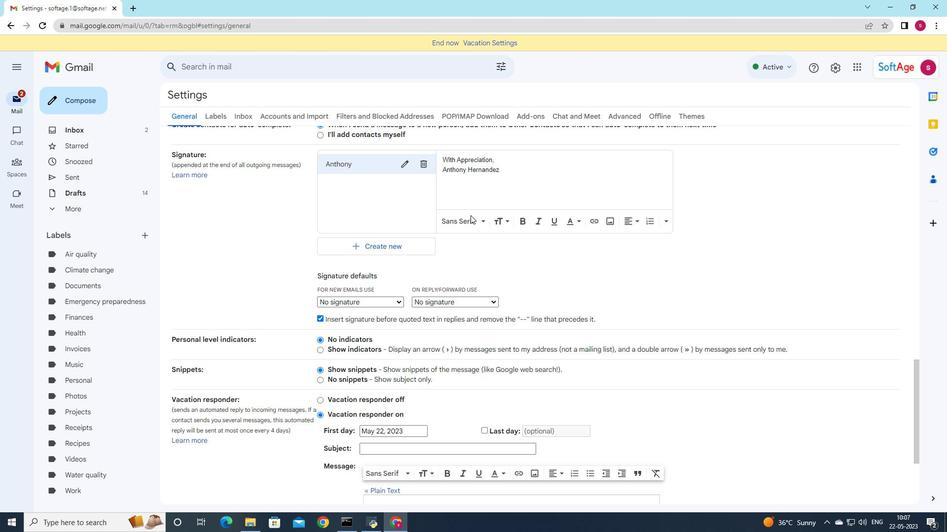 
Action: Mouse moved to (398, 206)
Screenshot: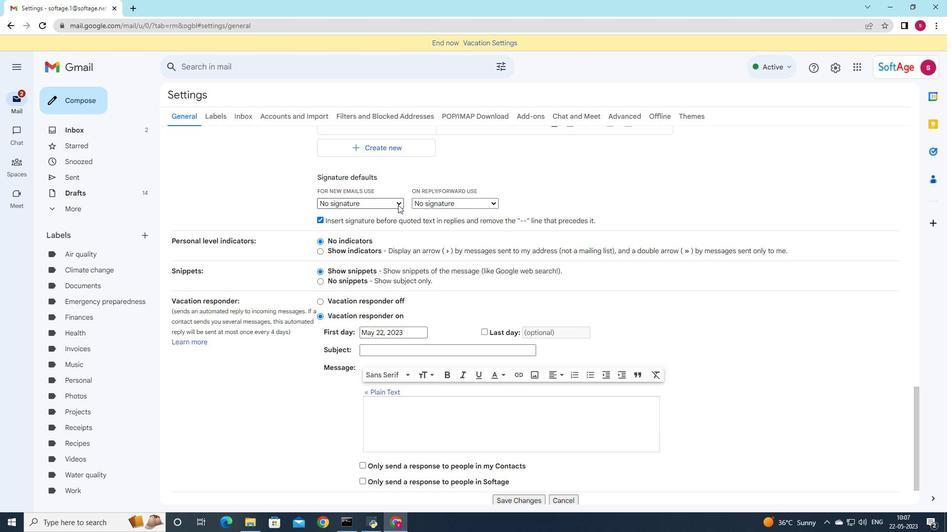 
Action: Mouse pressed left at (398, 206)
Screenshot: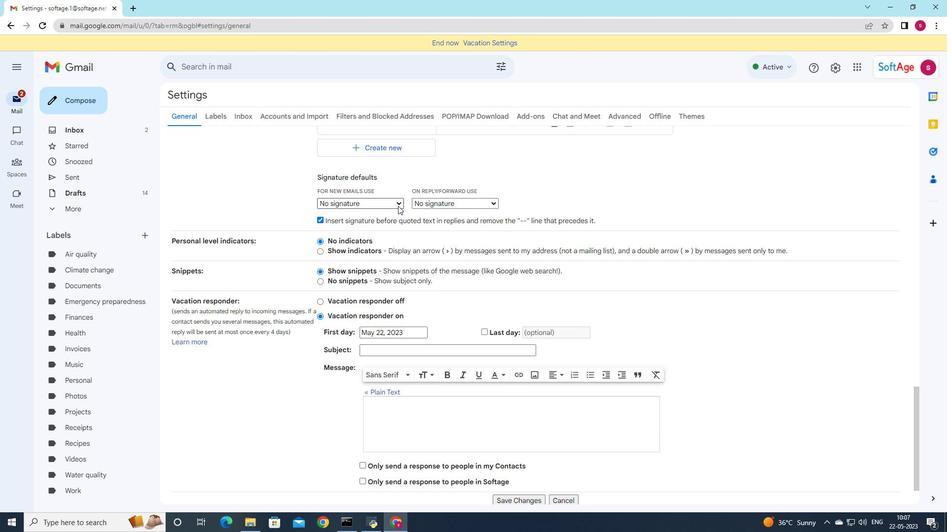 
Action: Mouse moved to (395, 221)
Screenshot: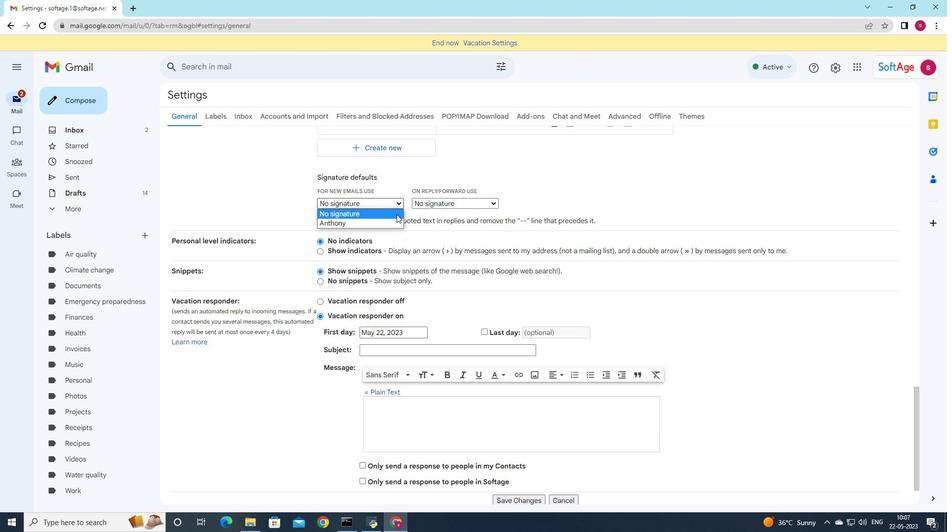
Action: Mouse pressed left at (395, 221)
Screenshot: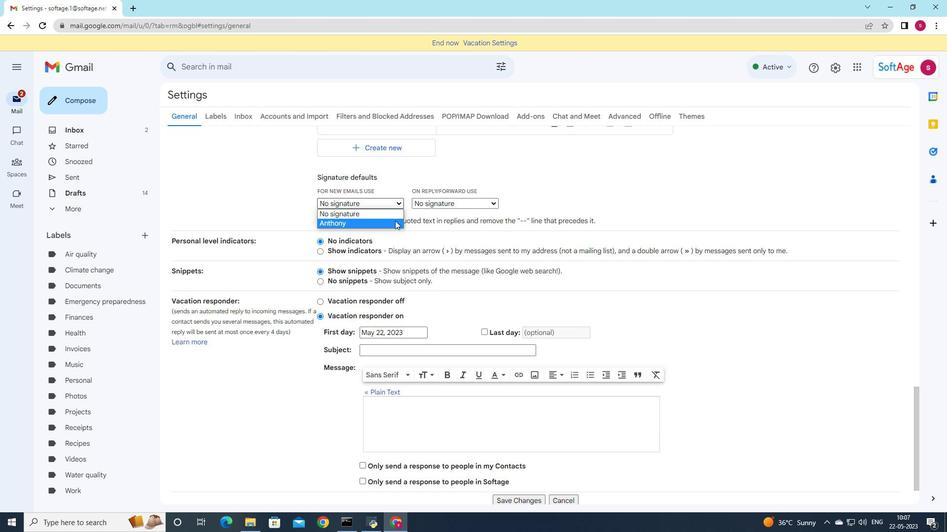 
Action: Mouse moved to (489, 204)
Screenshot: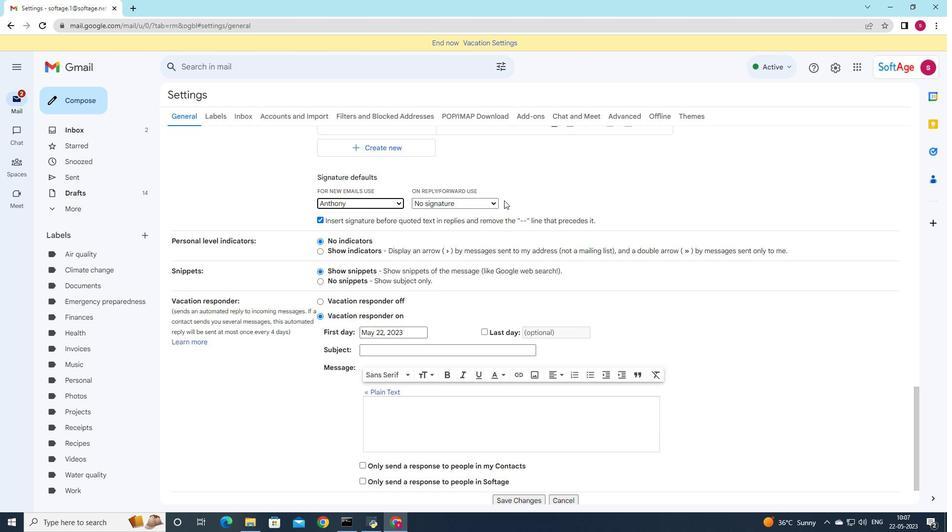 
Action: Mouse pressed left at (489, 204)
Screenshot: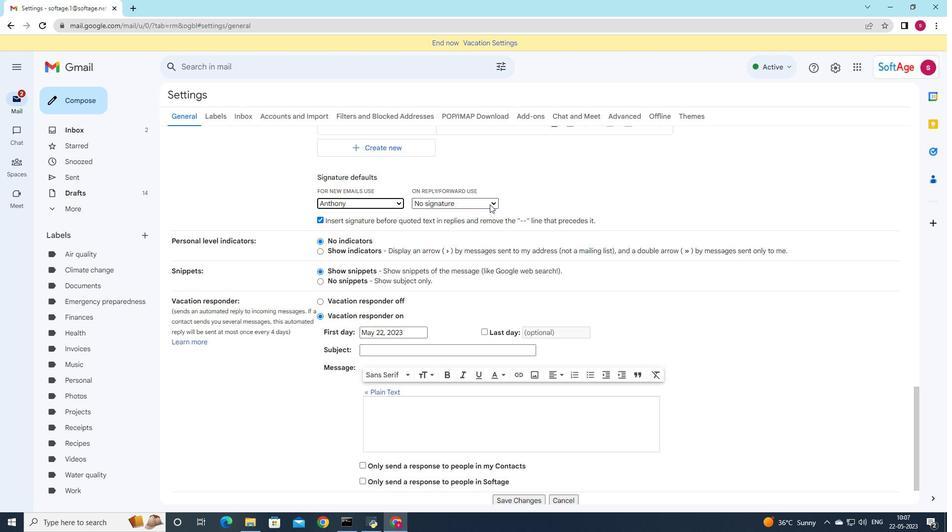 
Action: Mouse moved to (466, 217)
Screenshot: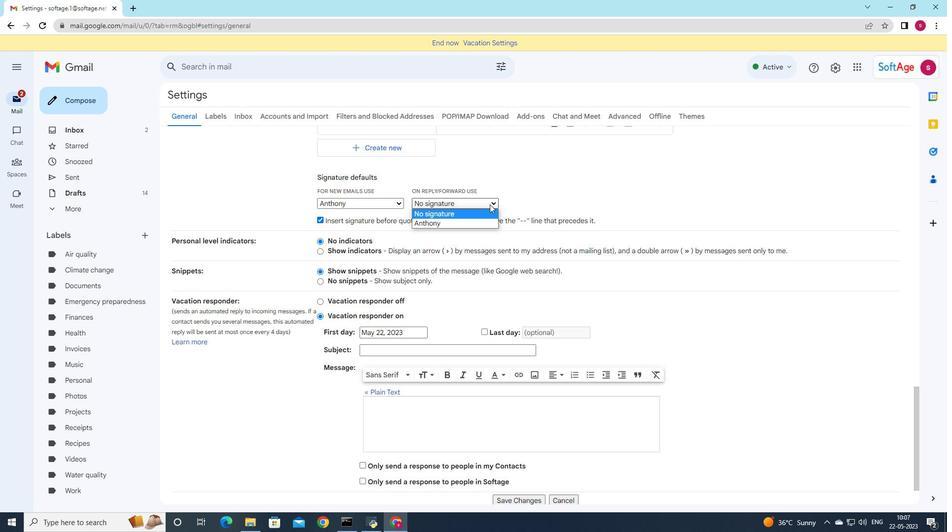 
Action: Mouse pressed left at (466, 217)
Screenshot: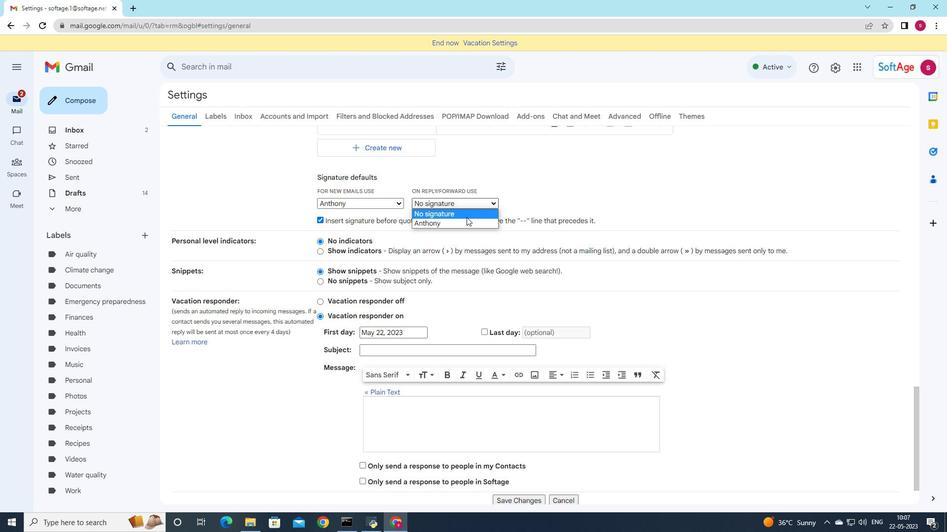 
Action: Mouse moved to (490, 202)
Screenshot: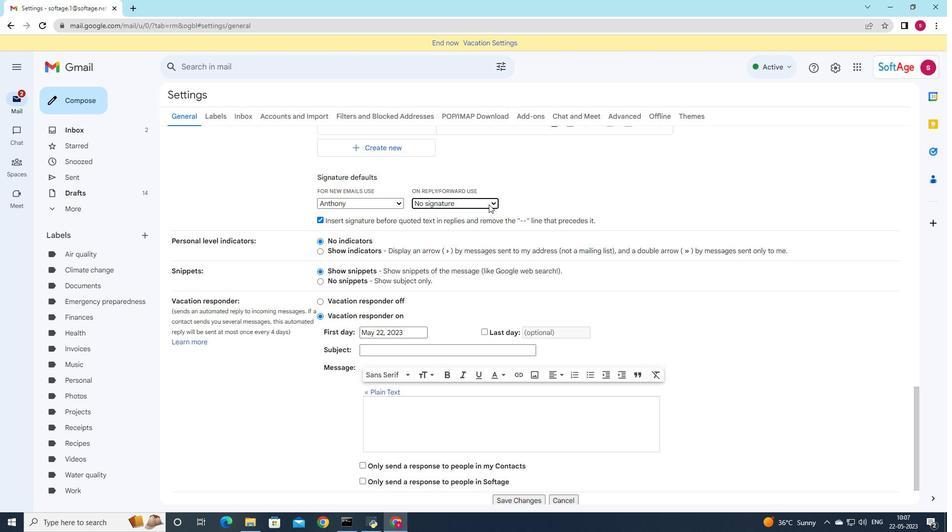 
Action: Mouse pressed left at (490, 202)
Screenshot: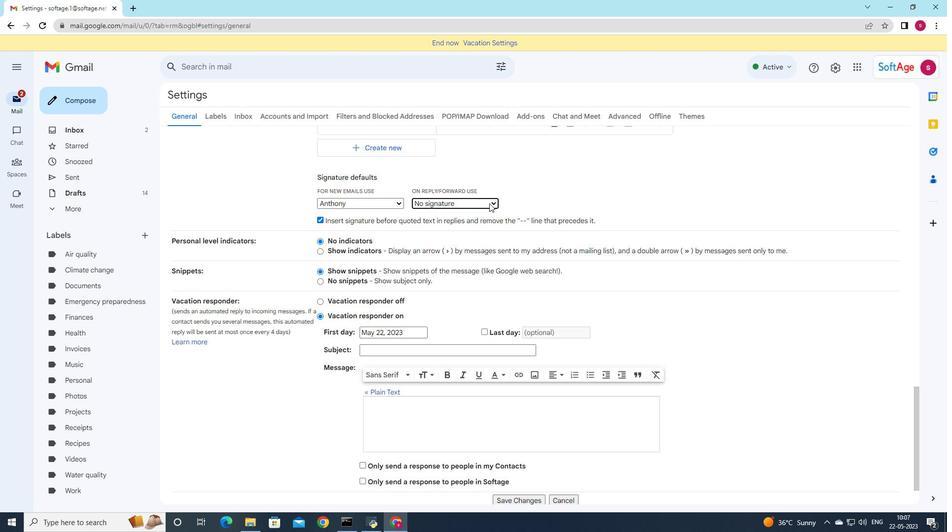 
Action: Mouse moved to (471, 222)
Screenshot: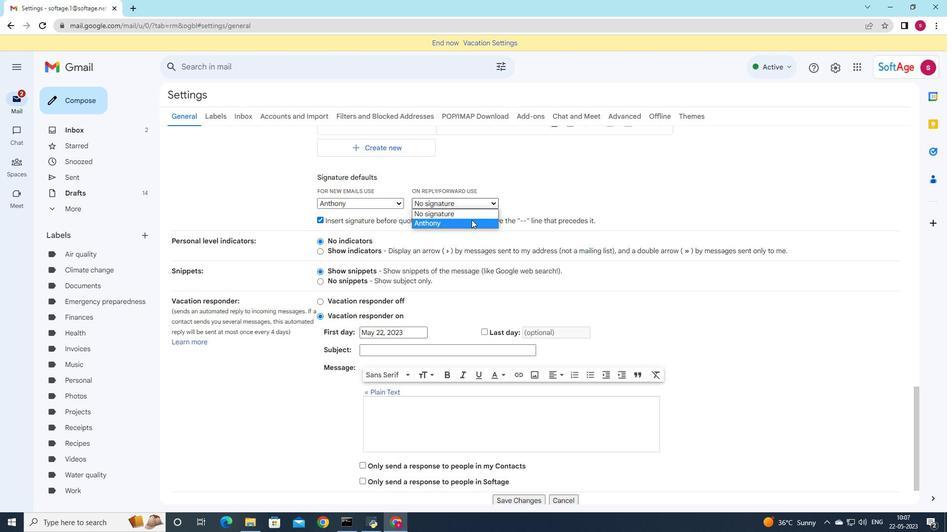
Action: Mouse pressed left at (471, 222)
Screenshot: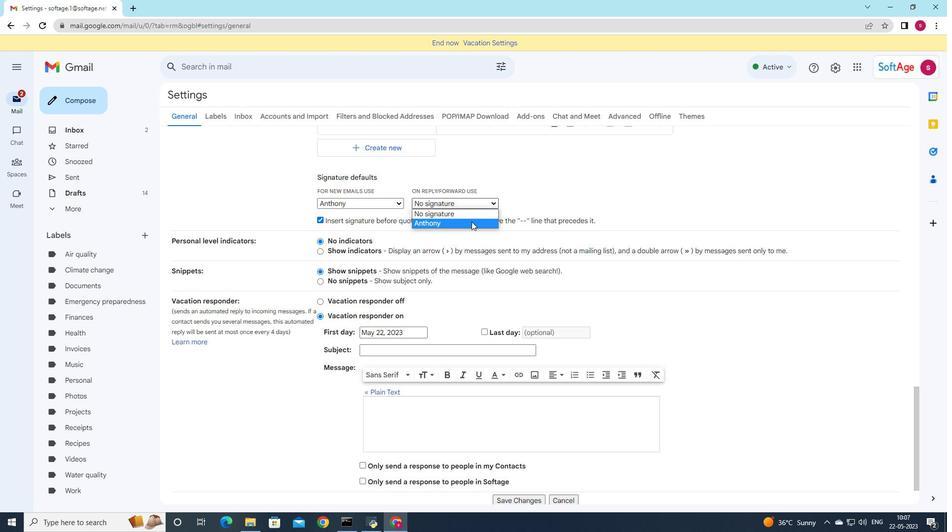 
Action: Mouse moved to (471, 221)
Screenshot: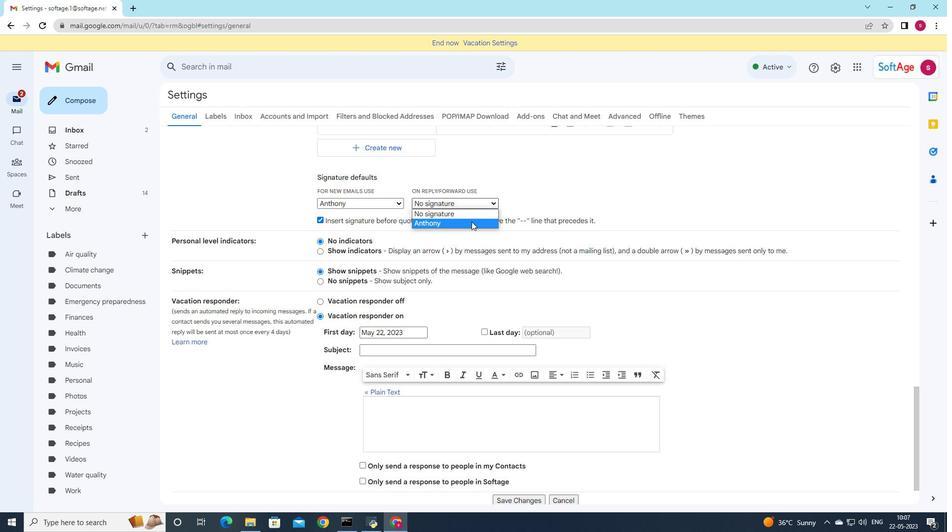 
Action: Mouse scrolled (471, 220) with delta (0, 0)
Screenshot: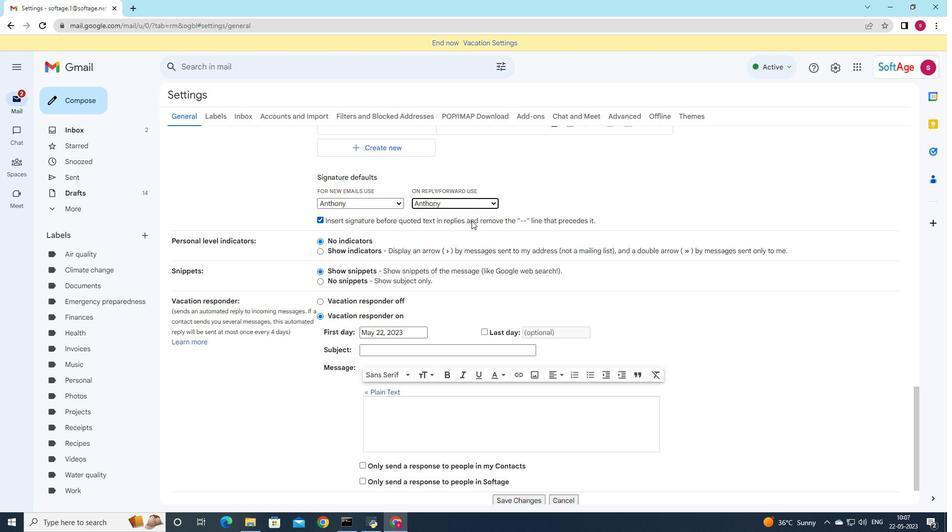 
Action: Mouse scrolled (471, 220) with delta (0, 0)
Screenshot: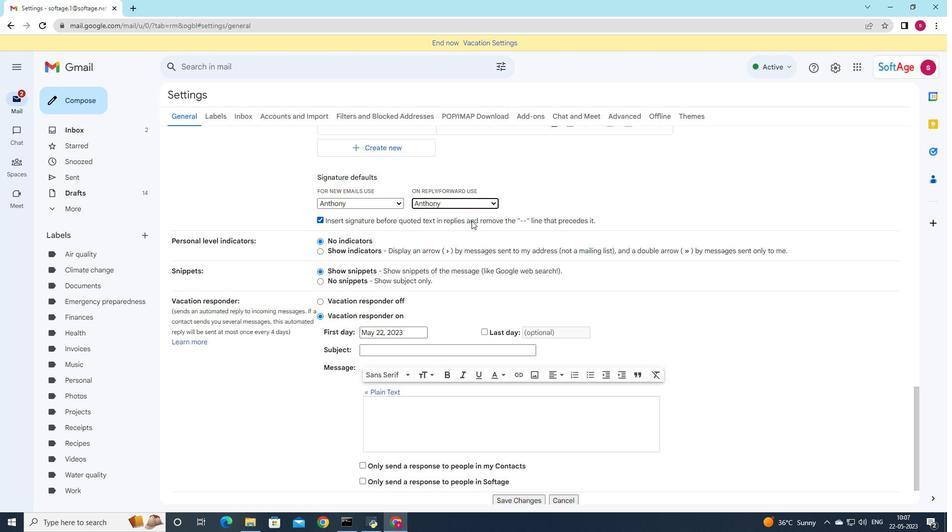 
Action: Mouse scrolled (471, 220) with delta (0, 0)
Screenshot: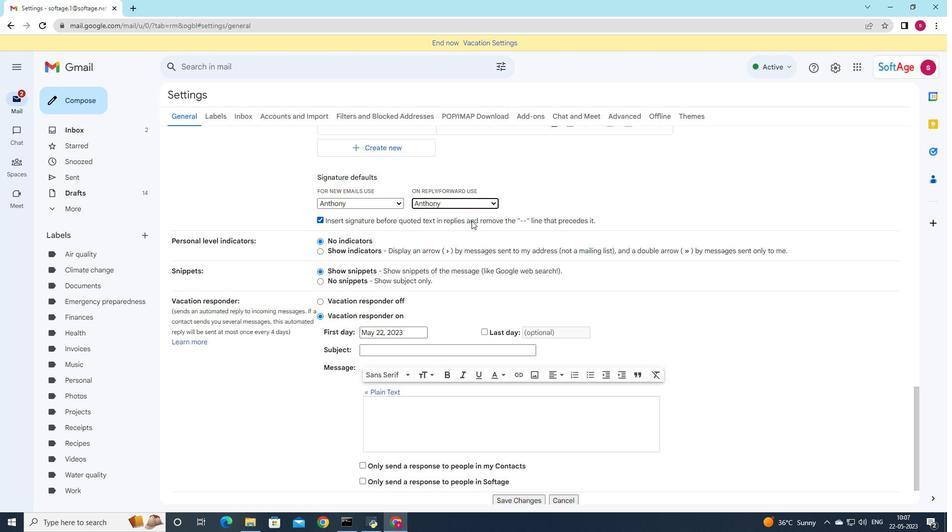 
Action: Mouse scrolled (471, 220) with delta (0, 0)
Screenshot: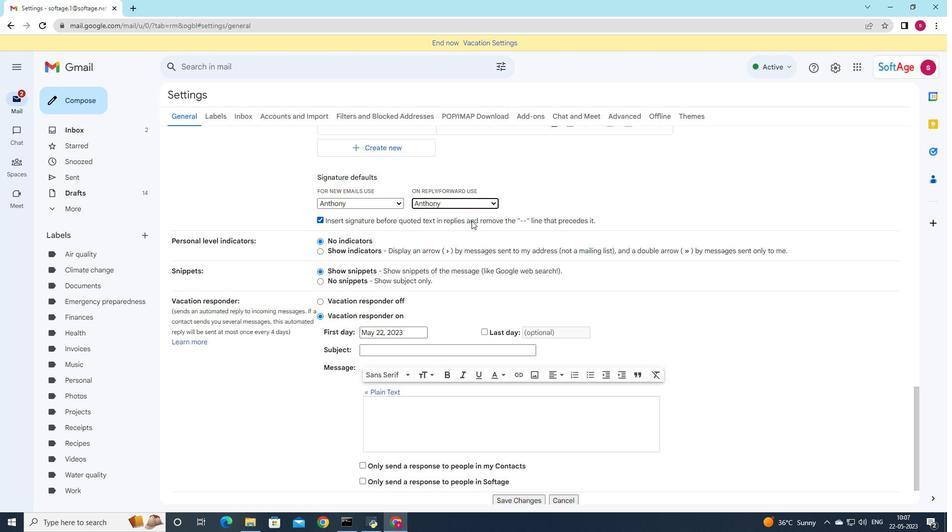 
Action: Mouse scrolled (471, 220) with delta (0, 0)
Screenshot: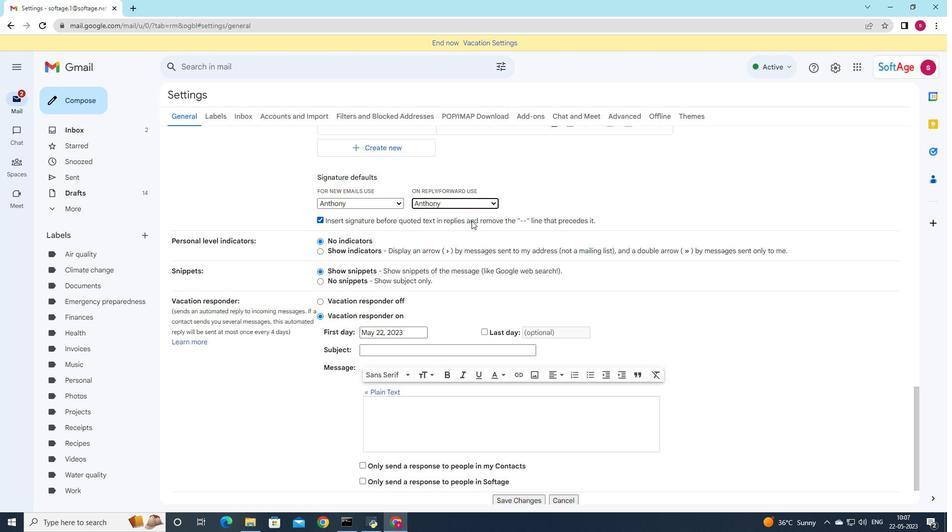 
Action: Mouse moved to (470, 223)
Screenshot: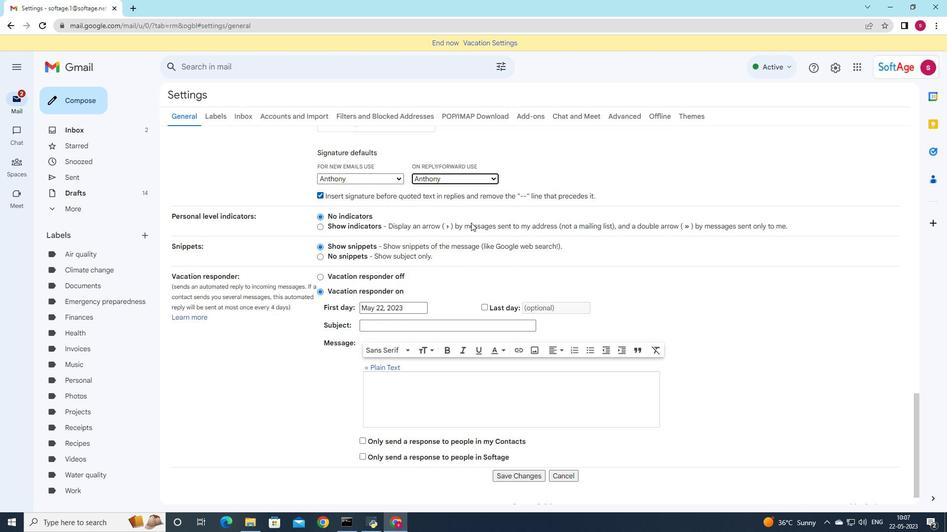 
Action: Mouse pressed middle at (470, 223)
Screenshot: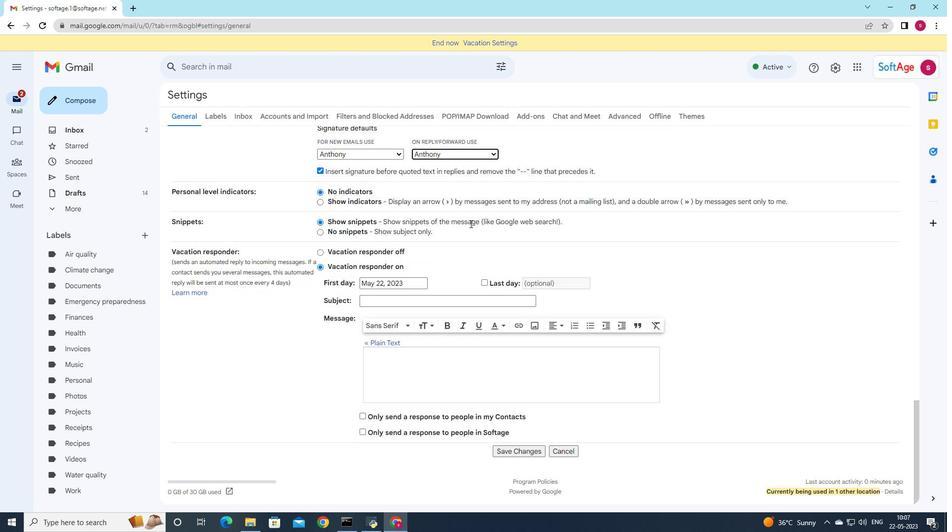 
Action: Mouse scrolled (470, 223) with delta (0, 0)
Screenshot: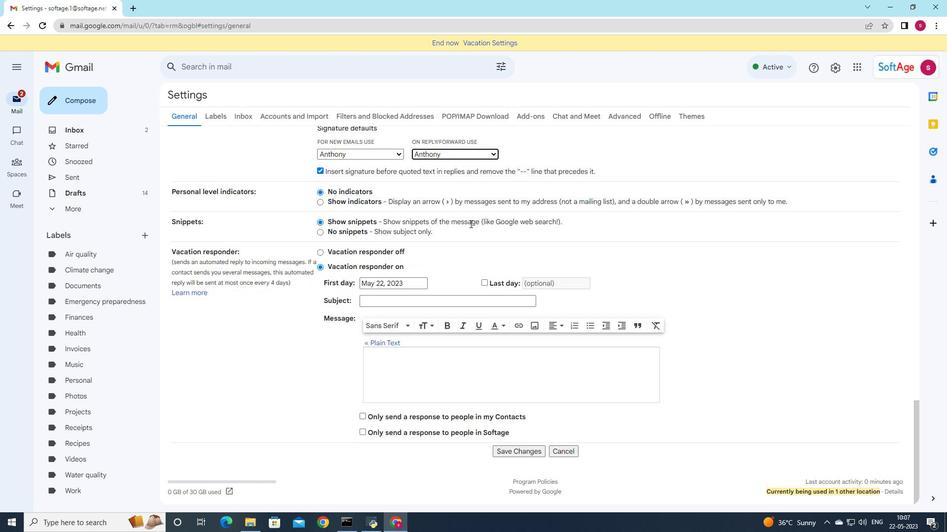 
Action: Mouse scrolled (470, 223) with delta (0, 0)
Screenshot: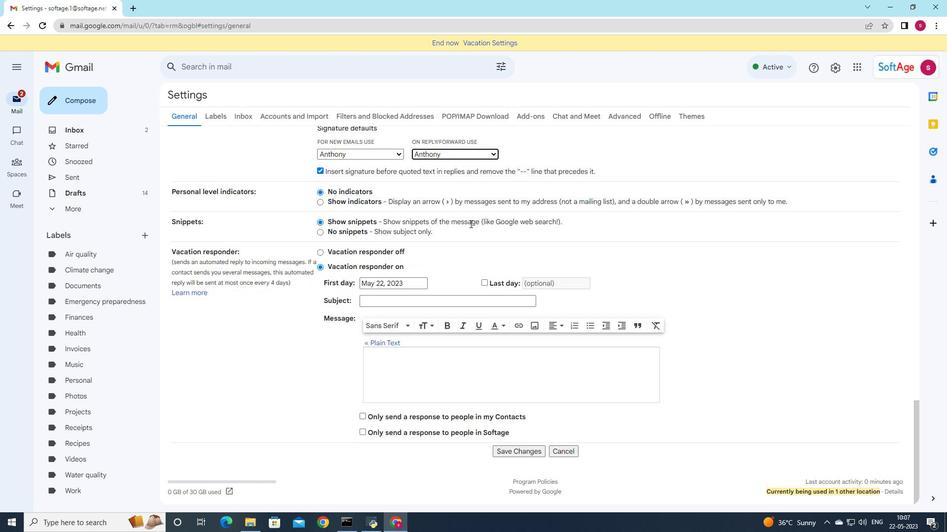 
Action: Mouse scrolled (470, 223) with delta (0, 0)
Screenshot: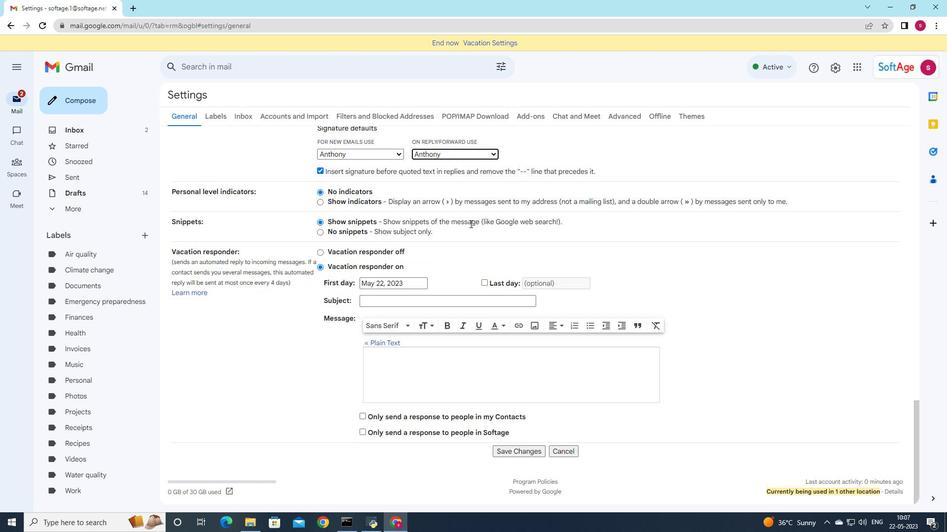 
Action: Mouse moved to (470, 224)
Screenshot: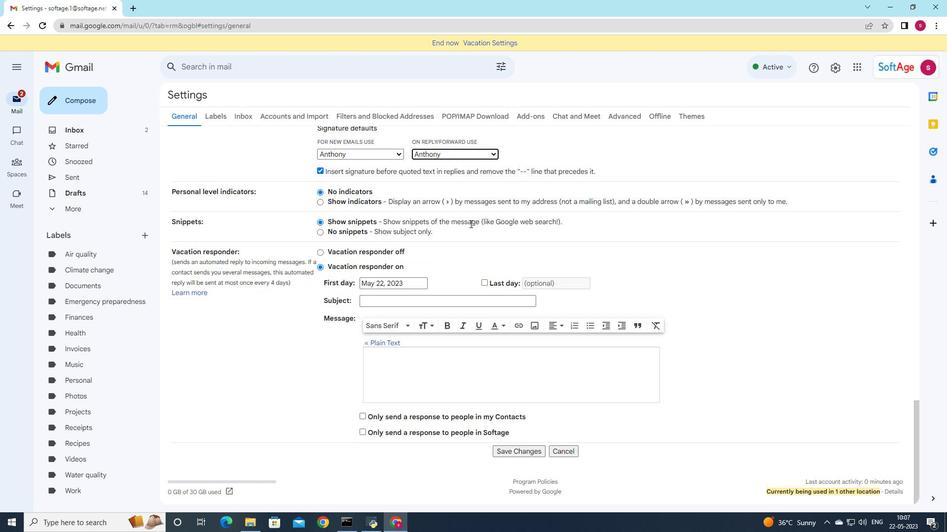 
Action: Mouse scrolled (470, 224) with delta (0, 0)
Screenshot: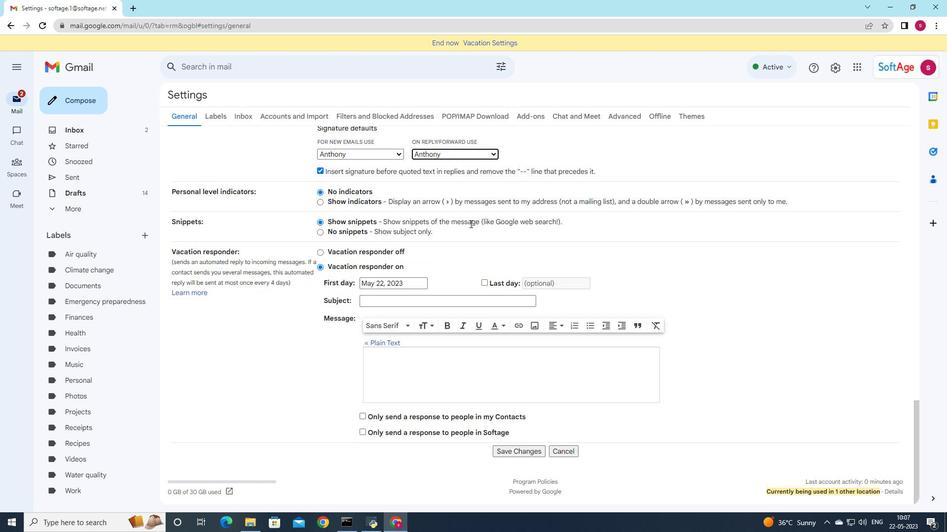 
Action: Mouse moved to (679, 448)
Screenshot: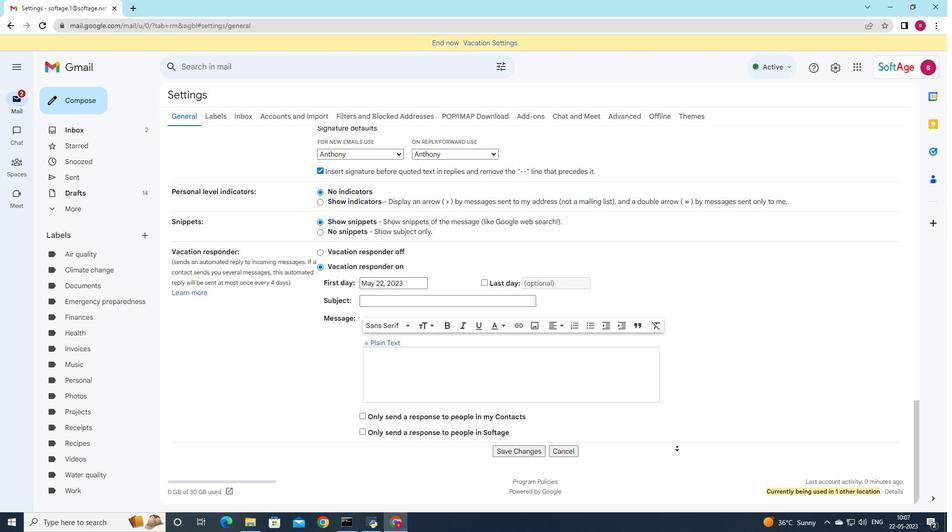 
Action: Mouse pressed left at (679, 448)
Screenshot: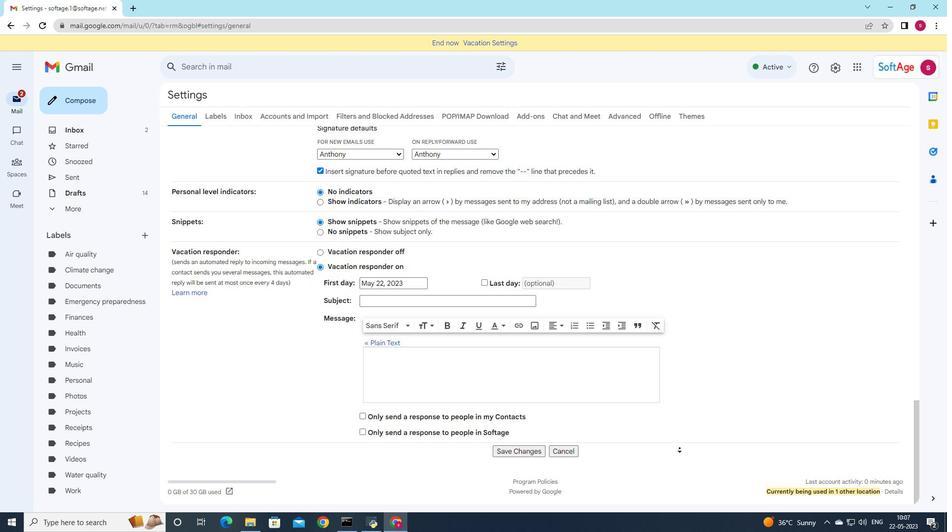 
Action: Mouse moved to (517, 452)
Screenshot: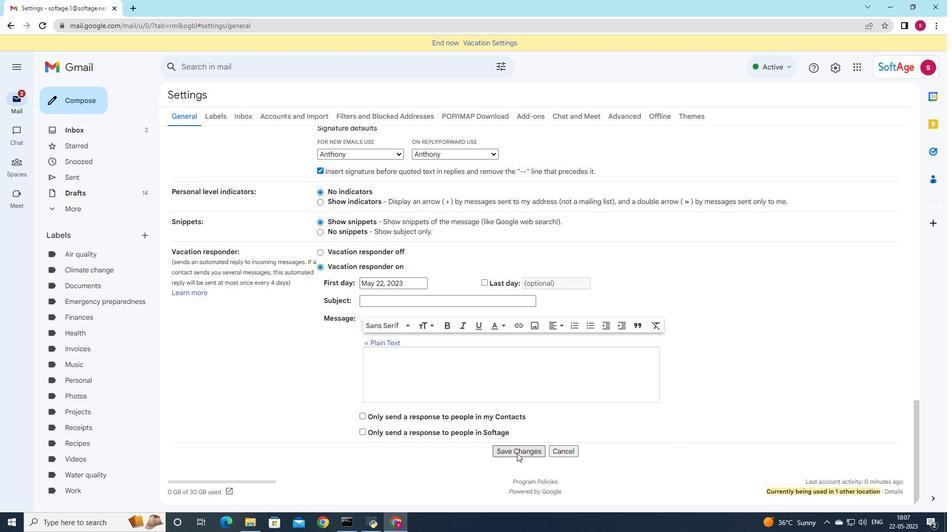 
Action: Mouse pressed left at (517, 452)
Screenshot: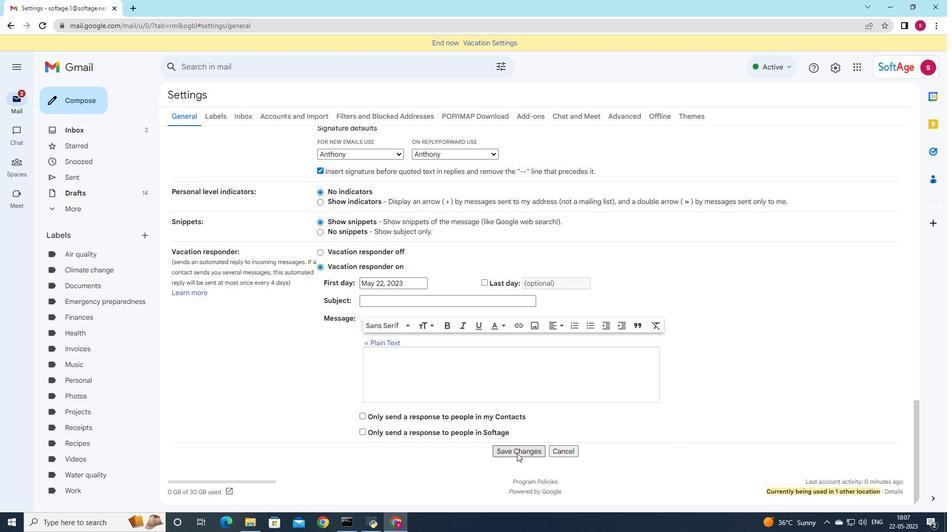 
Action: Mouse moved to (101, 90)
Screenshot: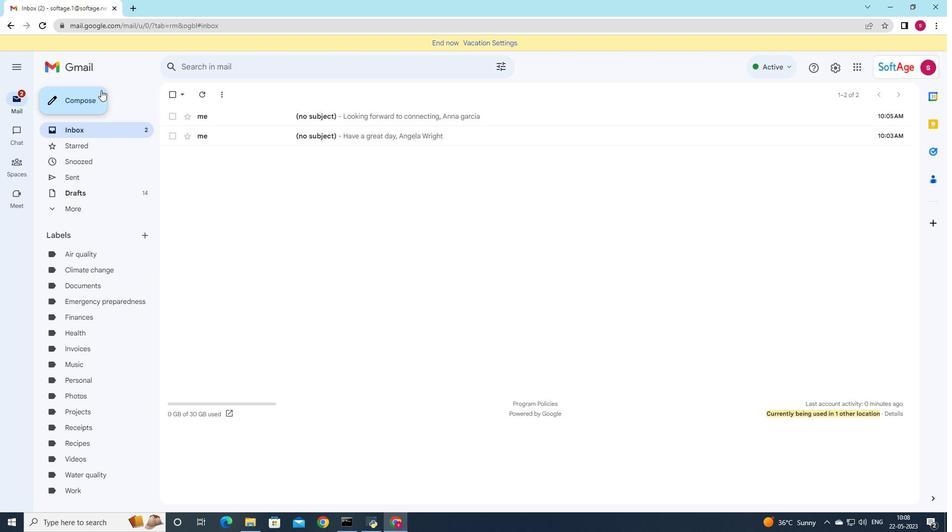 
Action: Mouse pressed left at (101, 90)
Screenshot: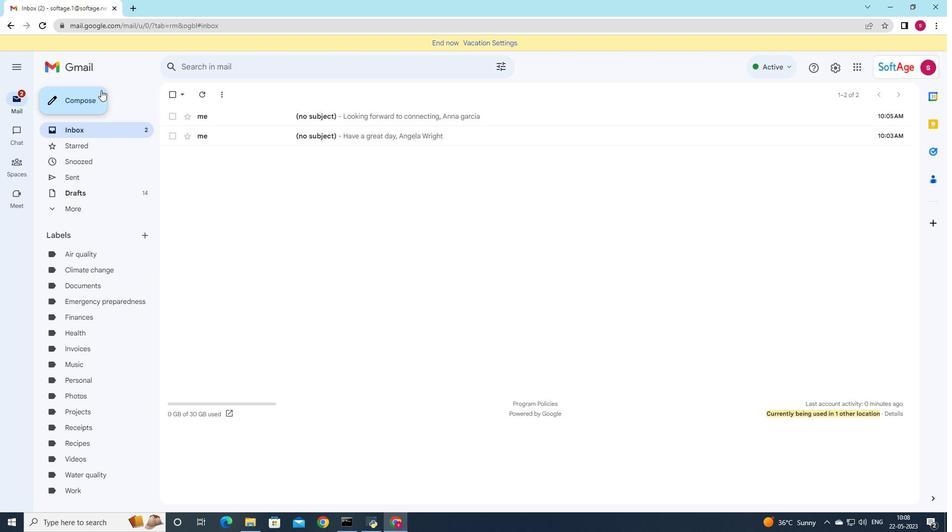 
Action: Mouse moved to (699, 261)
Screenshot: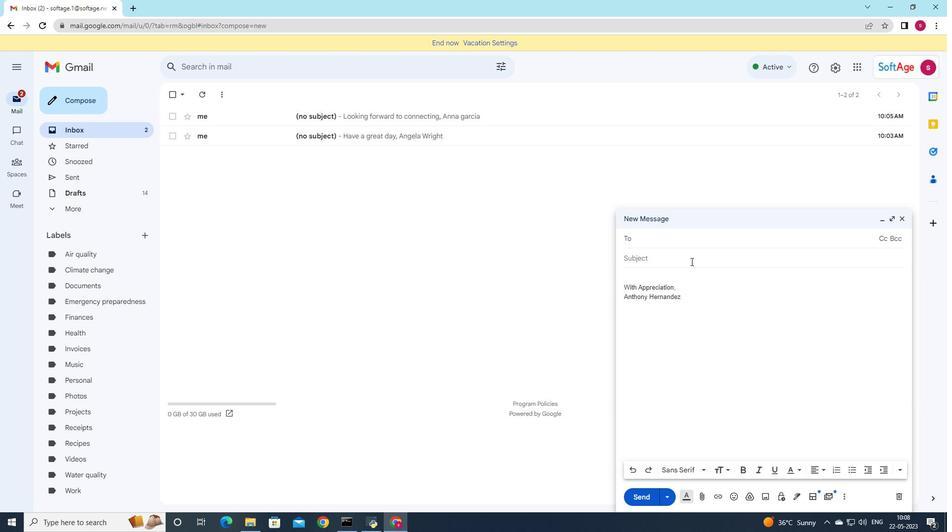 
Action: Key pressed softage
Screenshot: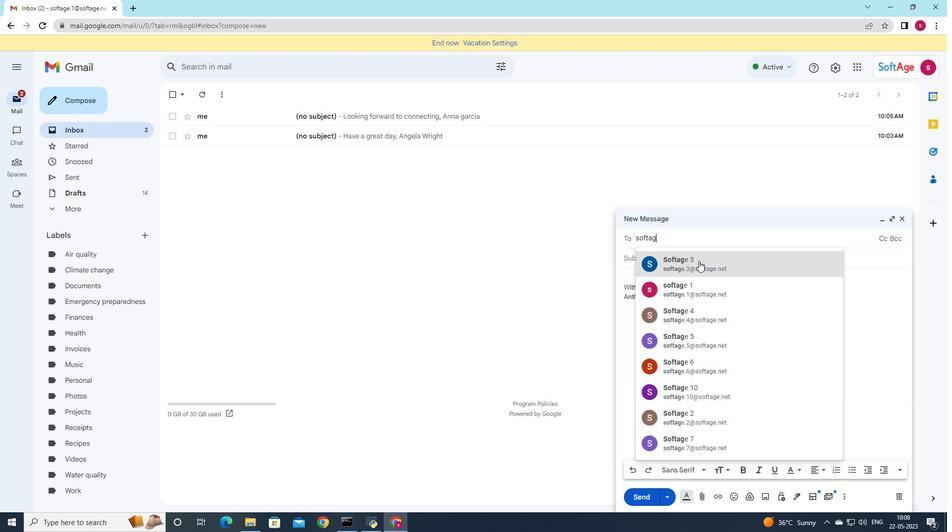 
Action: Mouse moved to (734, 290)
Screenshot: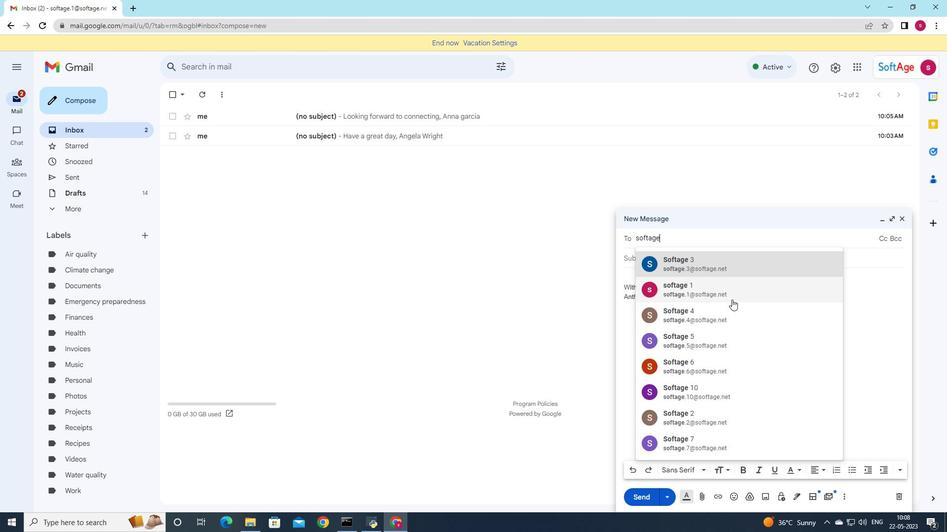 
Action: Mouse pressed left at (734, 290)
Screenshot: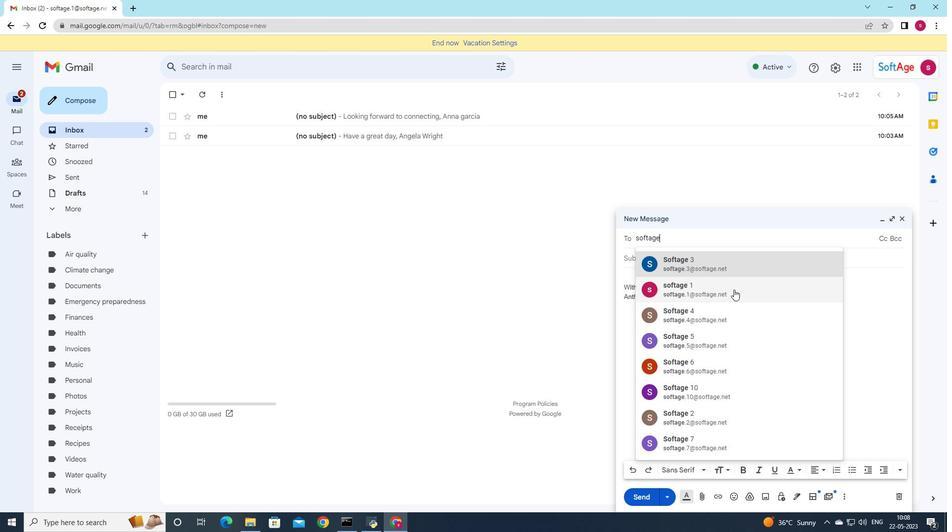 
Action: Mouse moved to (147, 236)
Screenshot: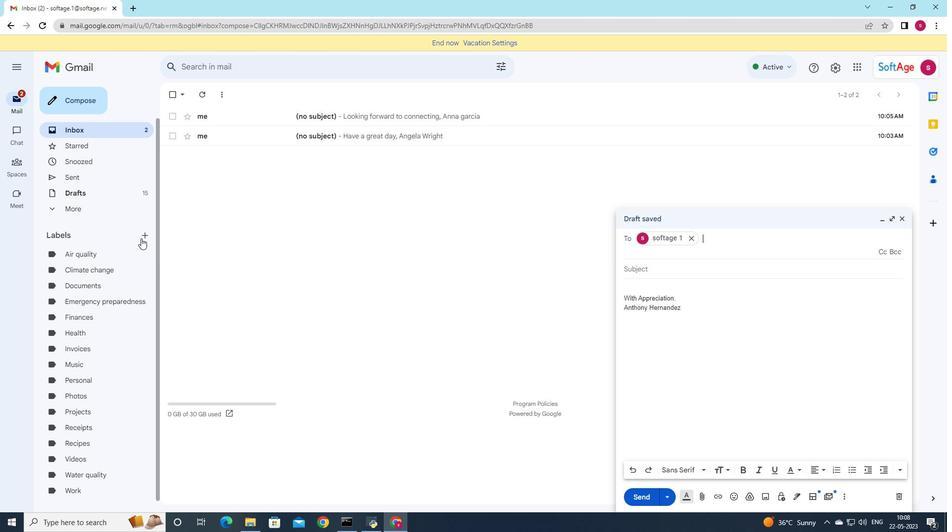 
Action: Mouse pressed left at (147, 236)
Screenshot: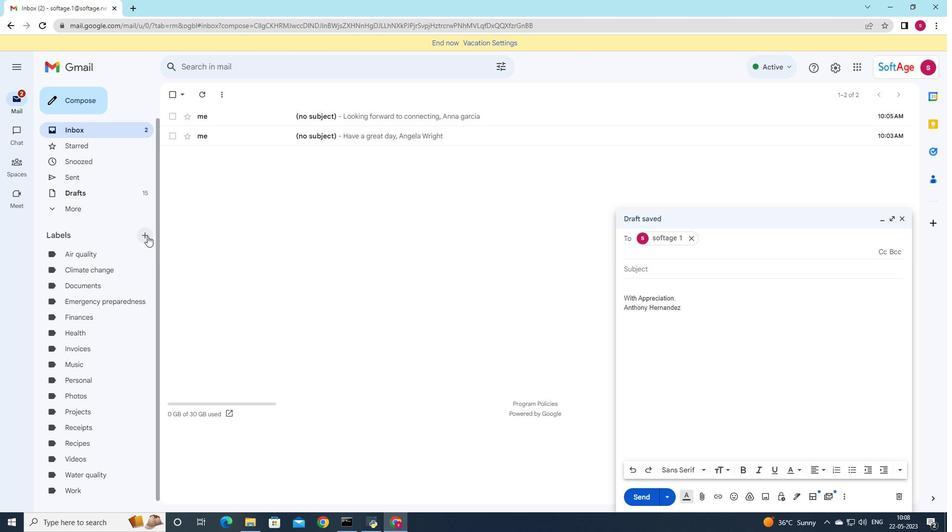 
Action: Mouse moved to (450, 265)
Screenshot: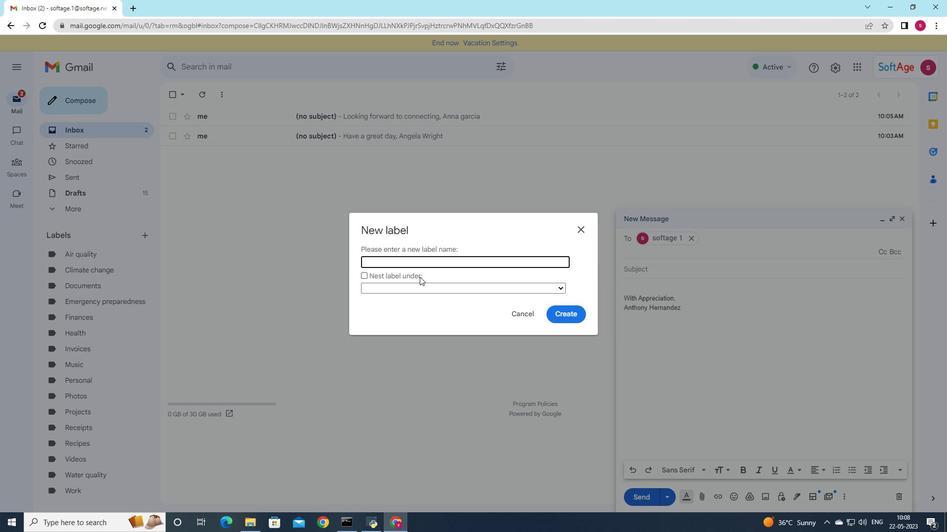 
Action: Key pressed <Key.shift><Key.shift><Key.shift><Key.shift><Key.shift>Tax<Key.space>documents
Screenshot: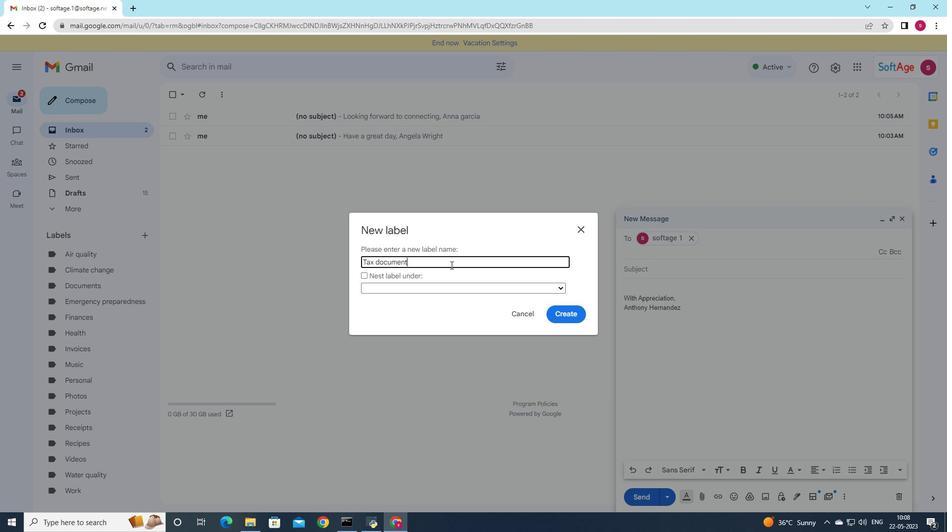 
Action: Mouse moved to (557, 313)
Screenshot: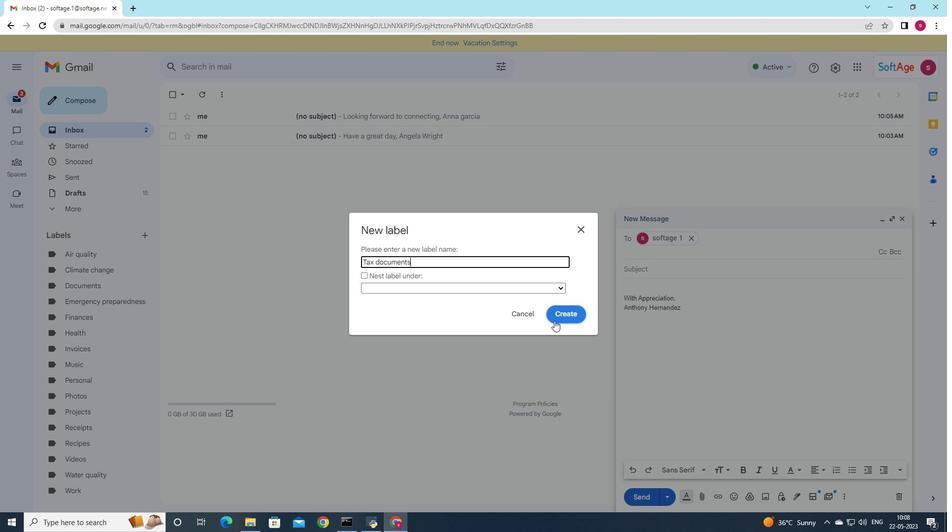
Action: Mouse pressed left at (557, 313)
Screenshot: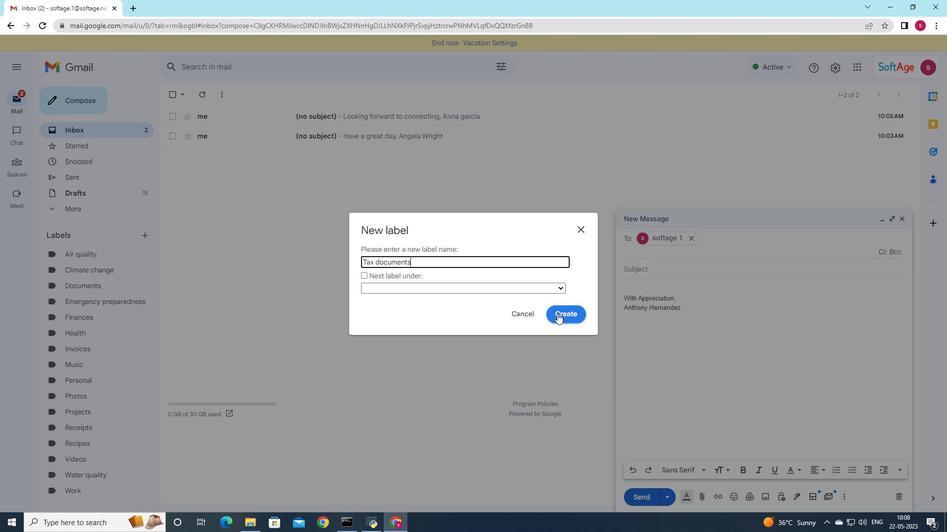 
Action: Mouse moved to (638, 498)
Screenshot: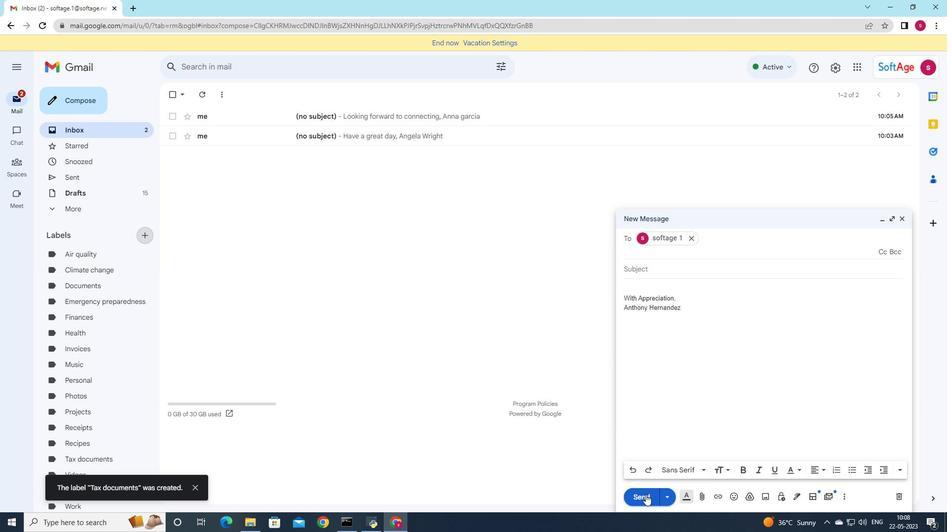 
Action: Mouse pressed left at (638, 498)
Screenshot: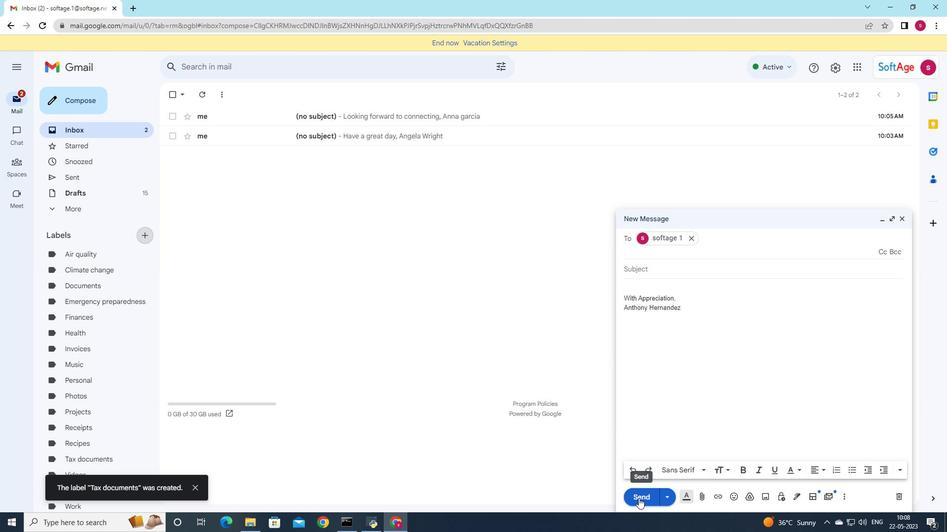 
